 Task: In the  document Selfcare.epub, select heading and apply ' Italics' Use the "find feature" to find mentioned word and apply Strikethrough in: 'engaging'. Insert smartchip (Place) on bottom of the page New York Insert the mentioned footnote for 20th word with font style Arial and font size 8: The data was collected in 2022
Action: Mouse moved to (258, 359)
Screenshot: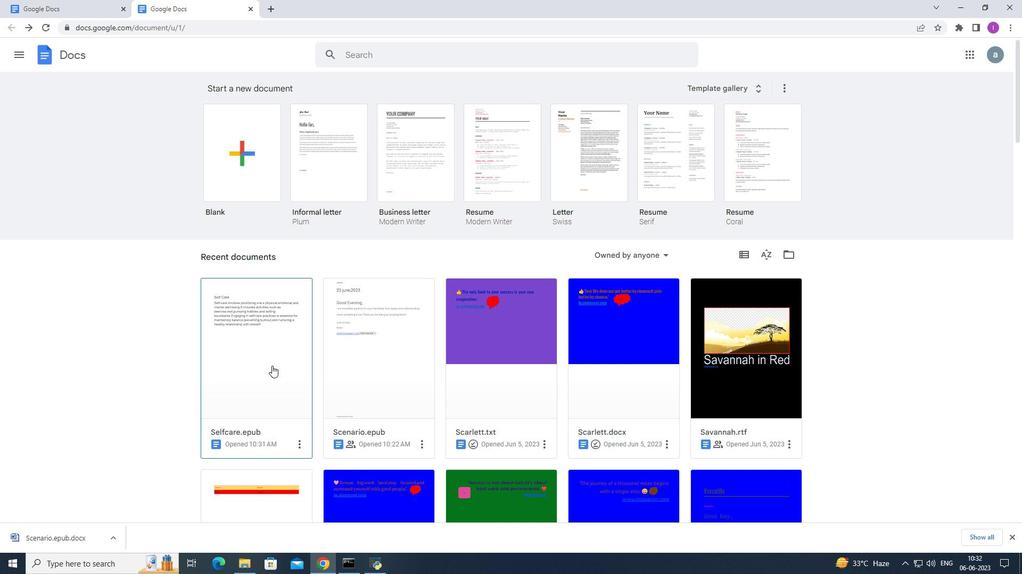 
Action: Mouse pressed left at (258, 359)
Screenshot: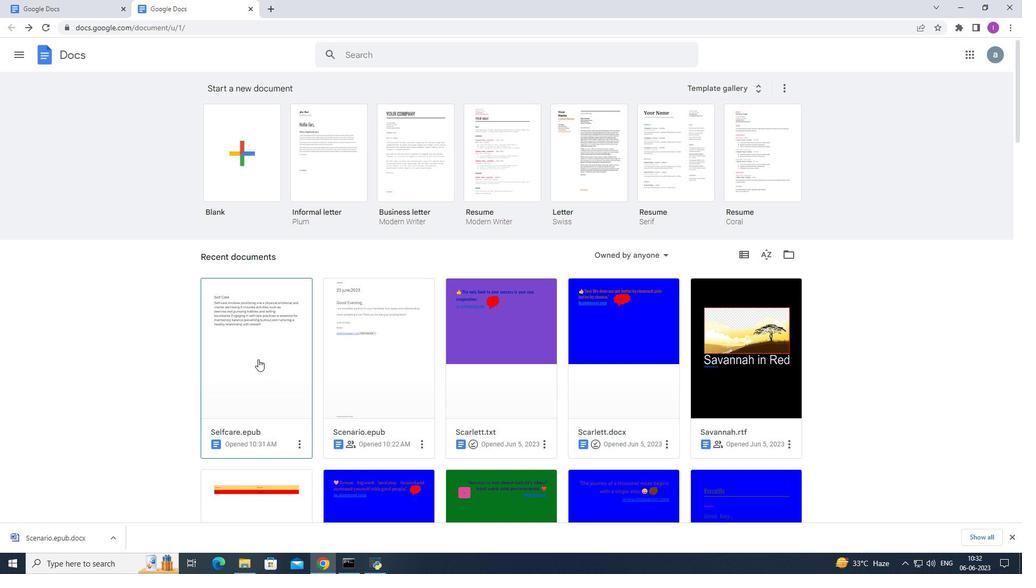 
Action: Mouse moved to (444, 200)
Screenshot: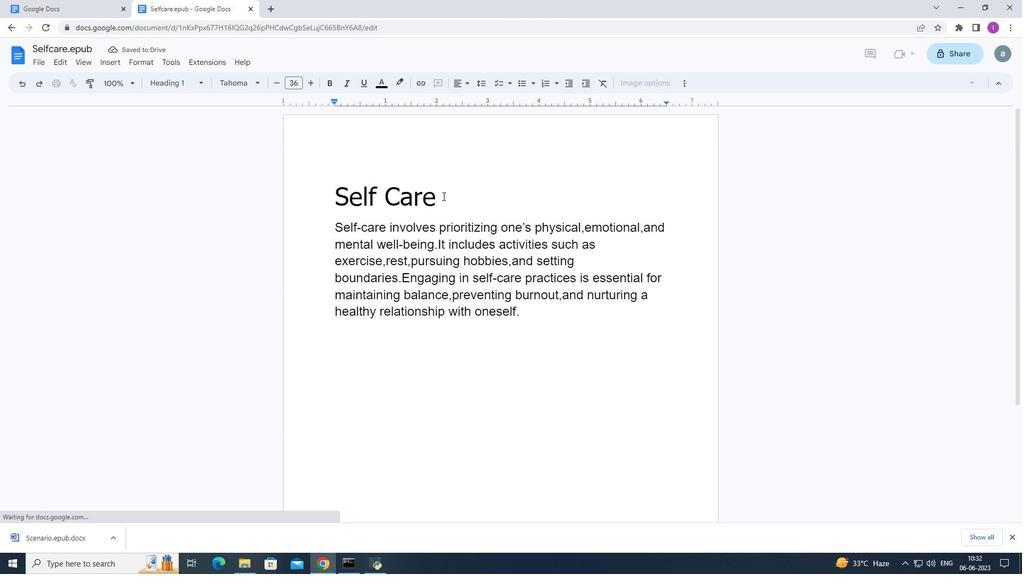 
Action: Mouse pressed left at (444, 200)
Screenshot: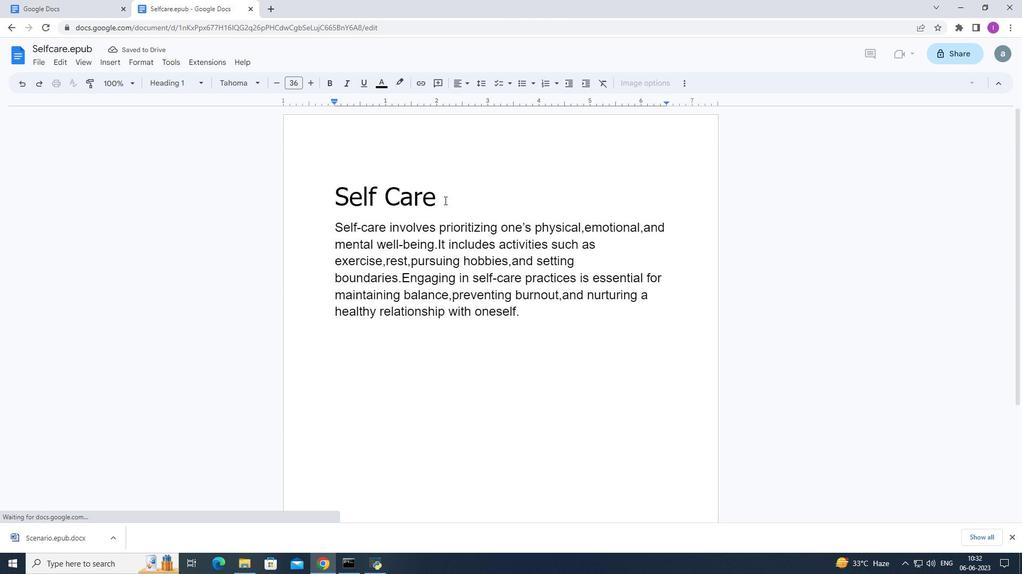 
Action: Mouse moved to (350, 87)
Screenshot: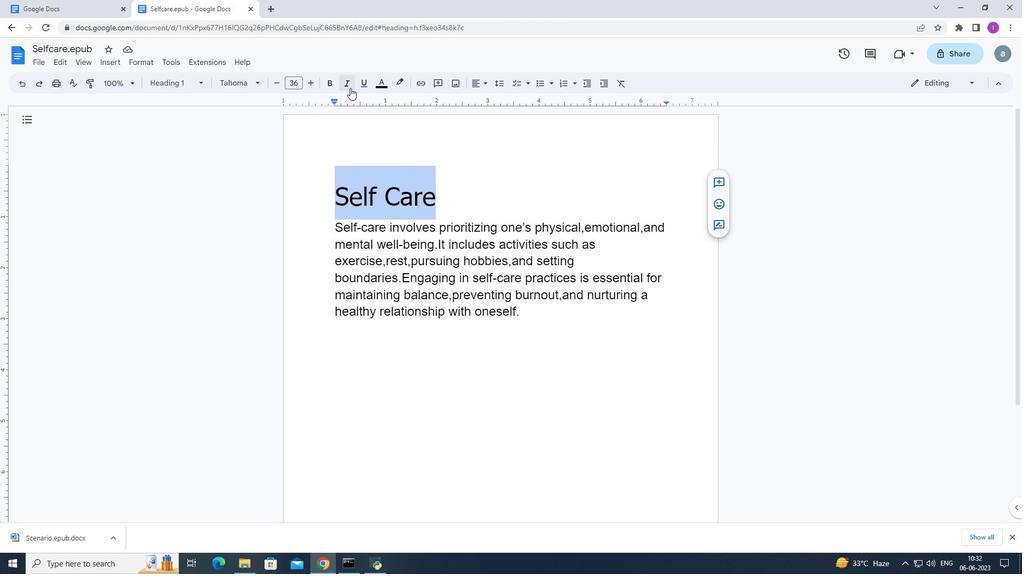 
Action: Mouse pressed left at (350, 87)
Screenshot: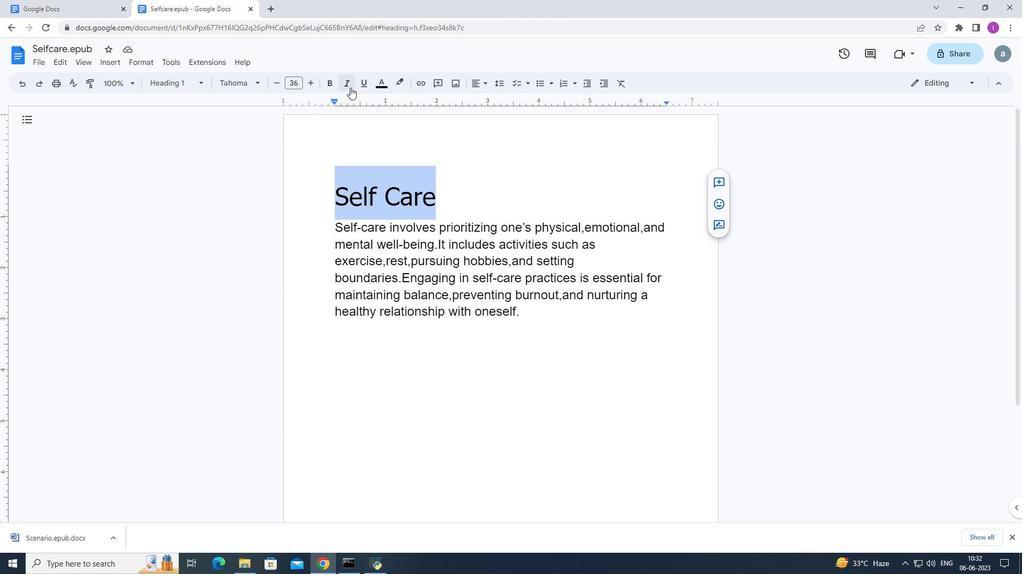 
Action: Mouse moved to (148, 61)
Screenshot: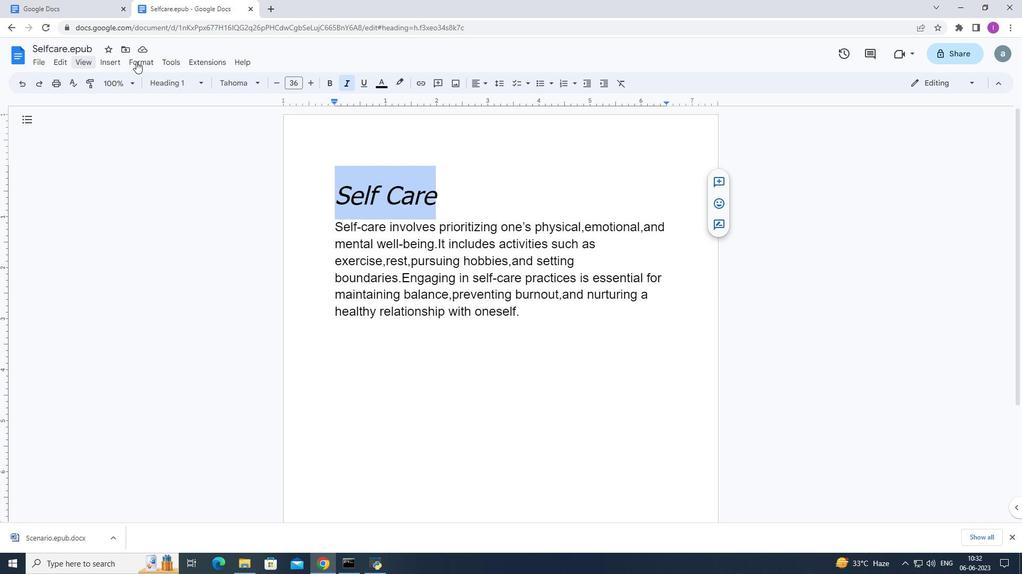 
Action: Mouse pressed left at (148, 61)
Screenshot: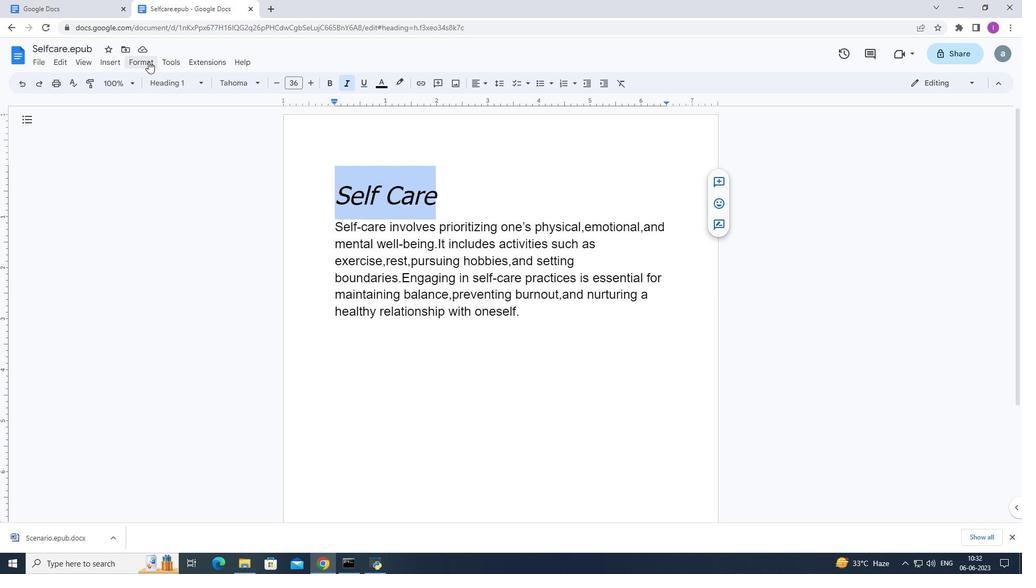 
Action: Mouse moved to (417, 278)
Screenshot: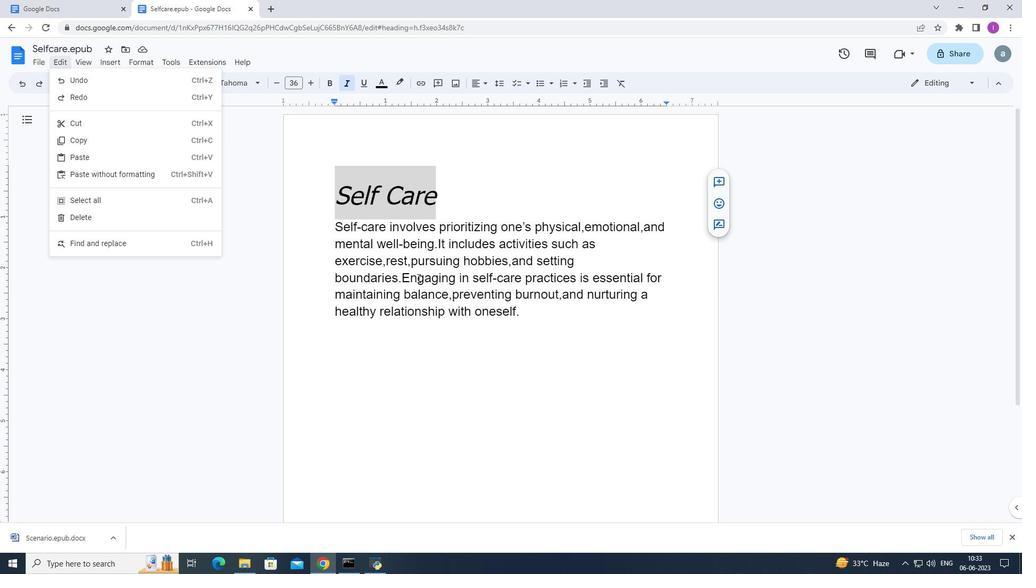 
Action: Mouse scrolled (417, 279) with delta (0, 0)
Screenshot: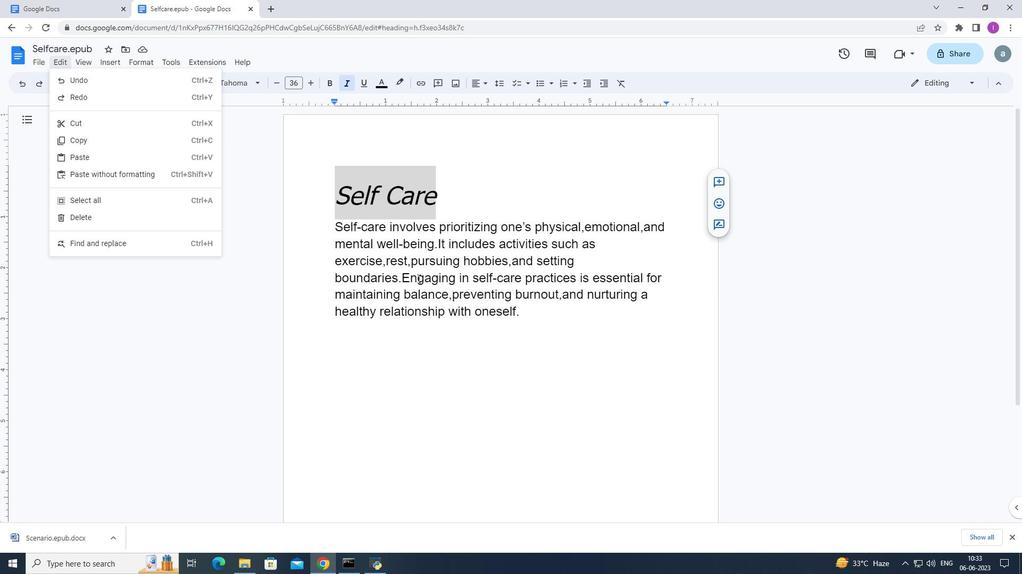 
Action: Mouse moved to (201, 279)
Screenshot: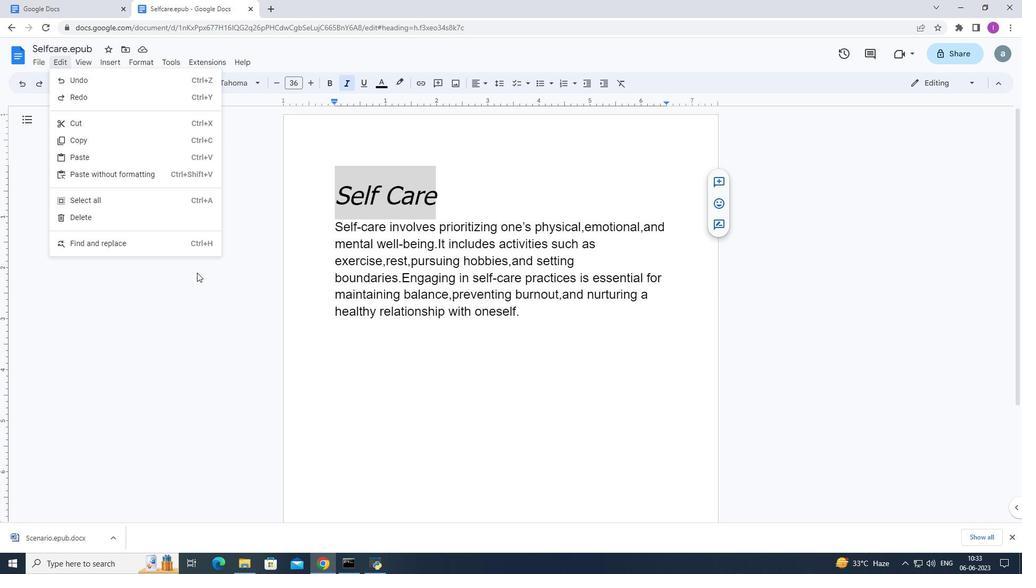 
Action: Mouse pressed left at (201, 279)
Screenshot: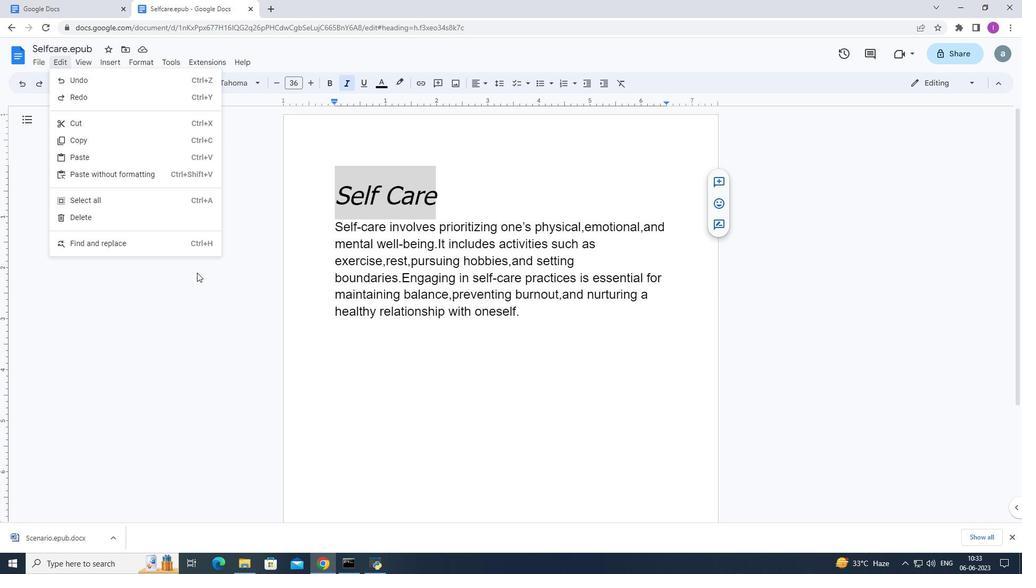 
Action: Mouse moved to (457, 278)
Screenshot: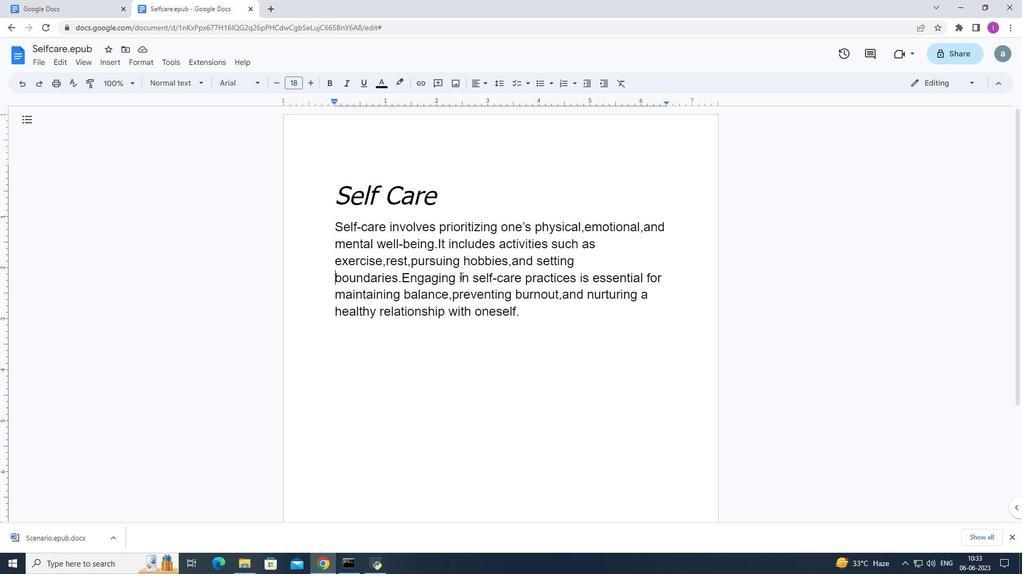 
Action: Mouse pressed left at (457, 278)
Screenshot: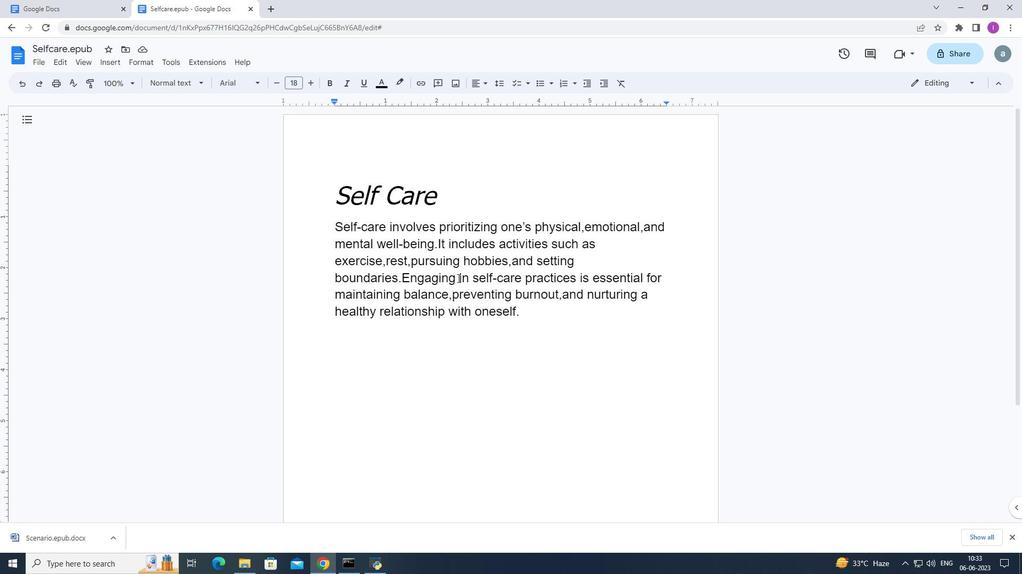 
Action: Mouse moved to (296, 295)
Screenshot: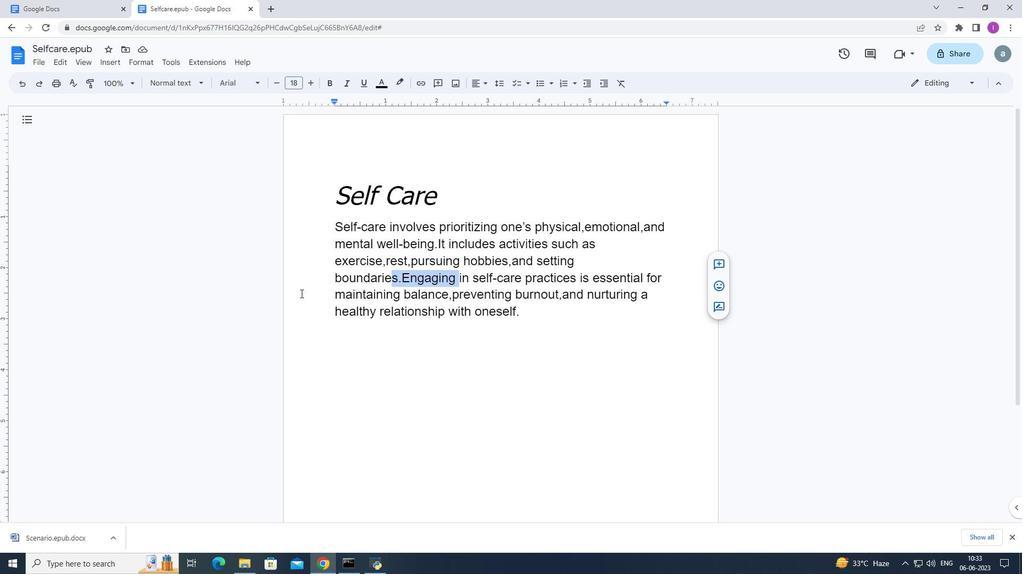 
Action: Mouse pressed left at (296, 295)
Screenshot: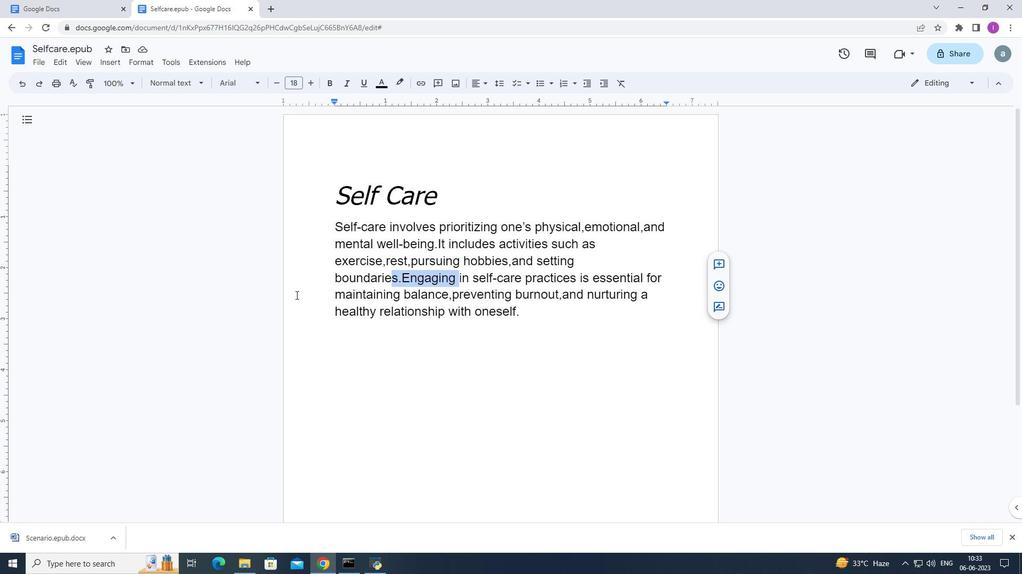 
Action: Mouse moved to (457, 281)
Screenshot: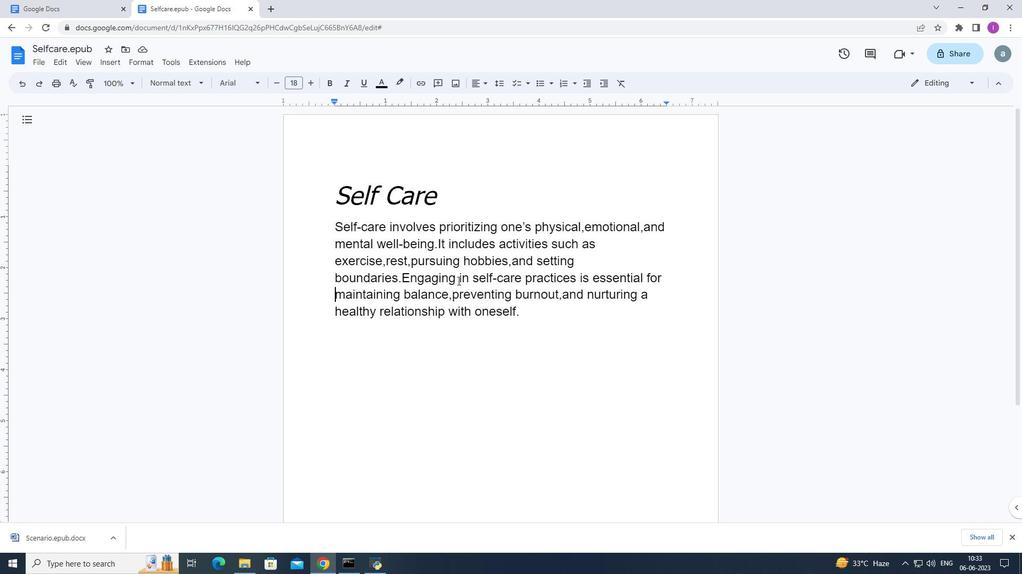 
Action: Mouse pressed left at (457, 281)
Screenshot: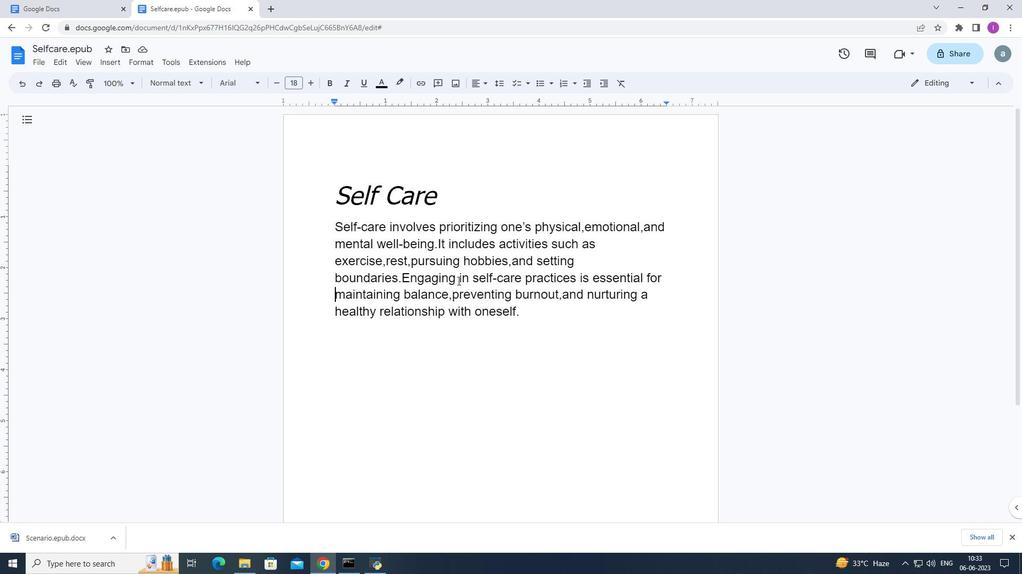 
Action: Mouse moved to (94, 62)
Screenshot: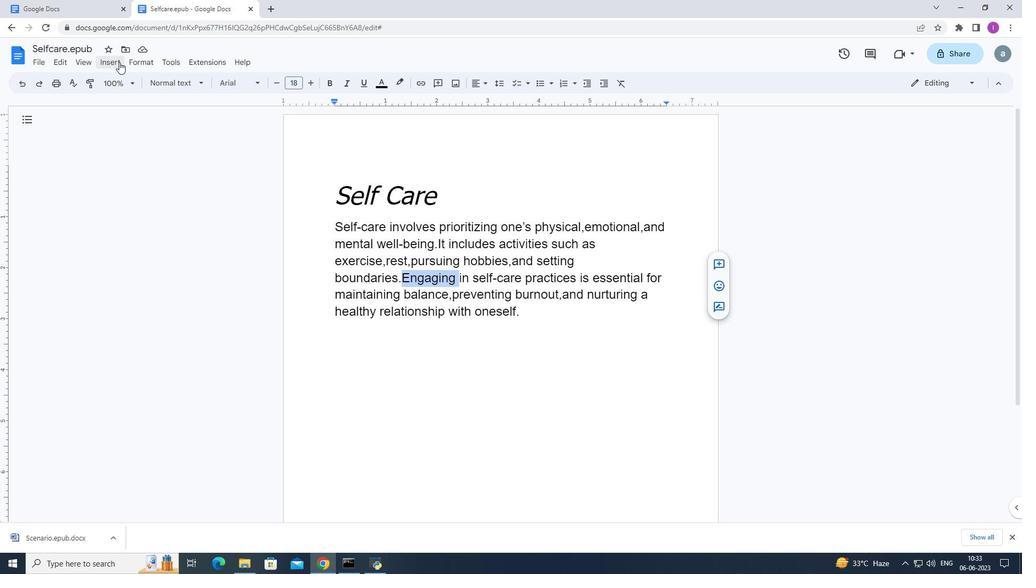 
Action: Mouse pressed left at (94, 62)
Screenshot: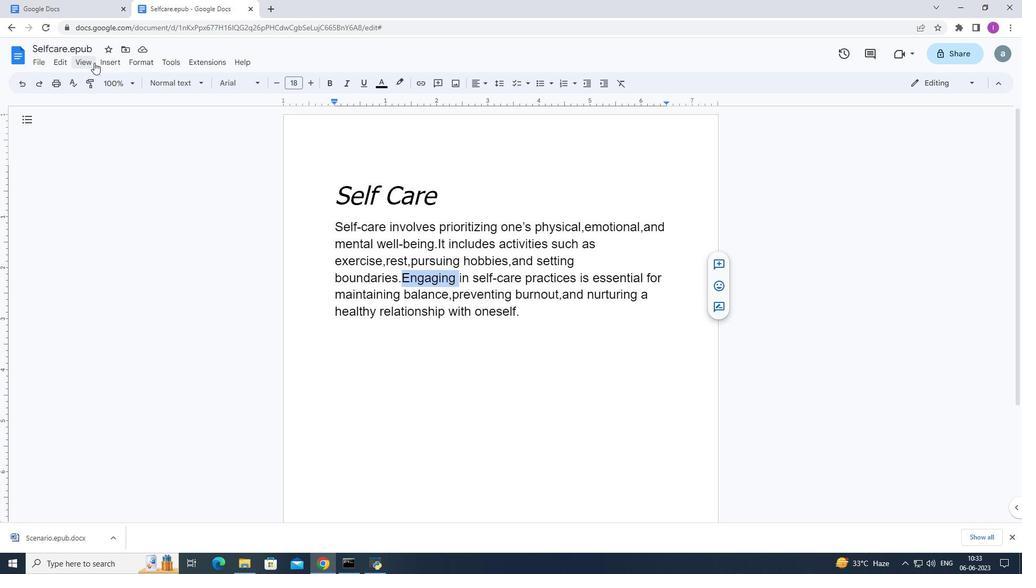 
Action: Mouse moved to (75, 239)
Screenshot: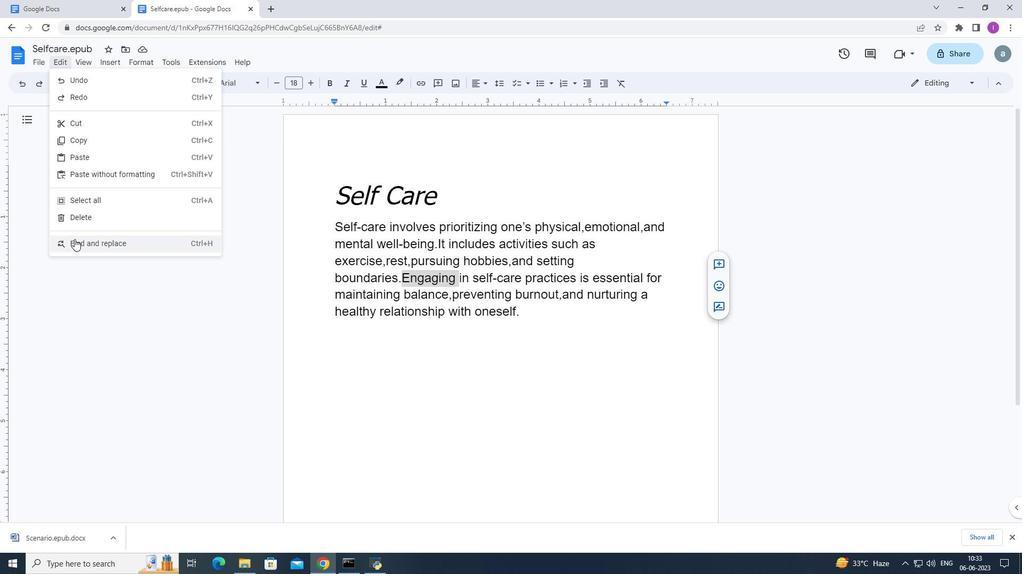 
Action: Mouse pressed left at (75, 239)
Screenshot: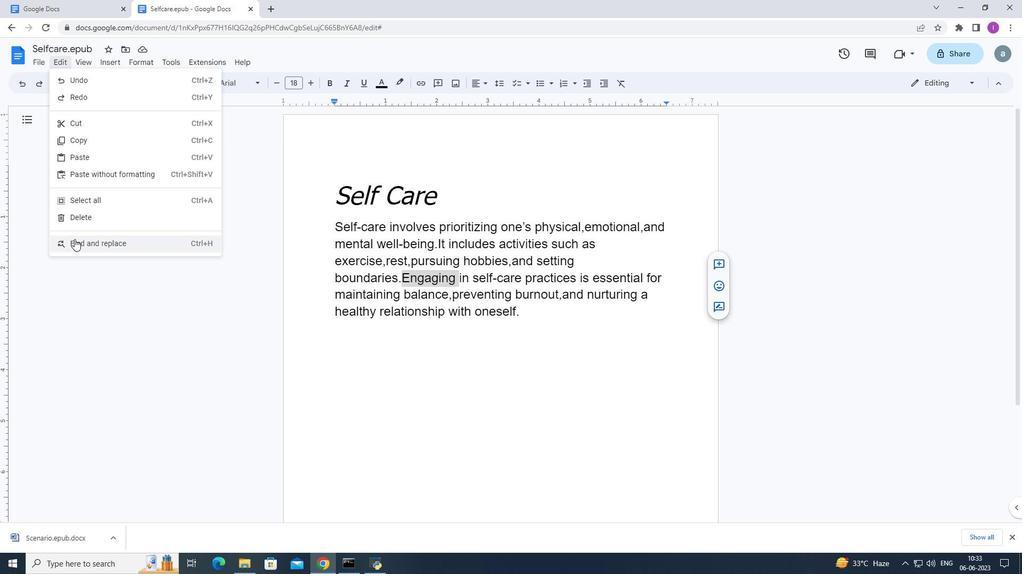 
Action: Mouse moved to (615, 349)
Screenshot: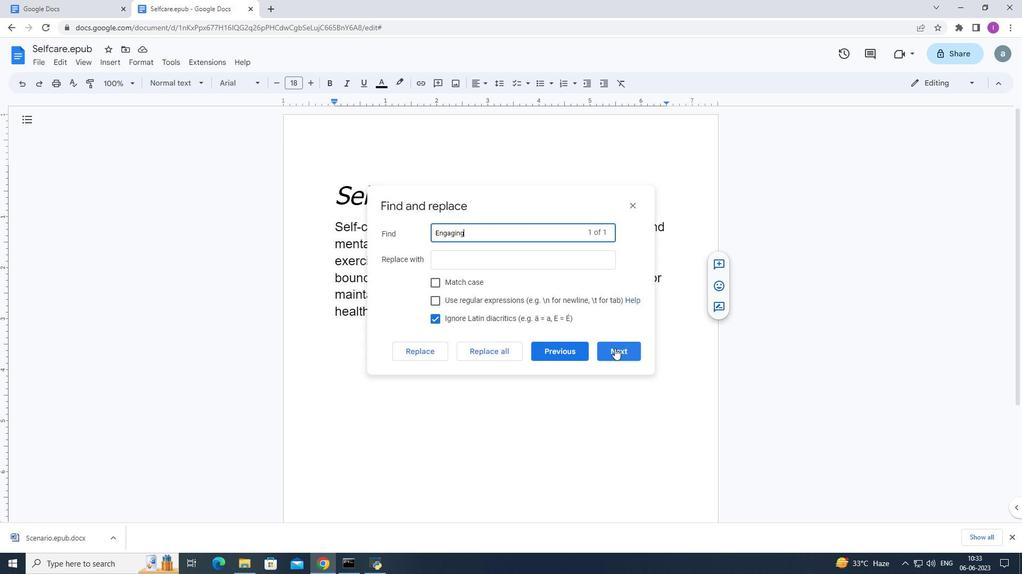 
Action: Mouse pressed left at (615, 349)
Screenshot: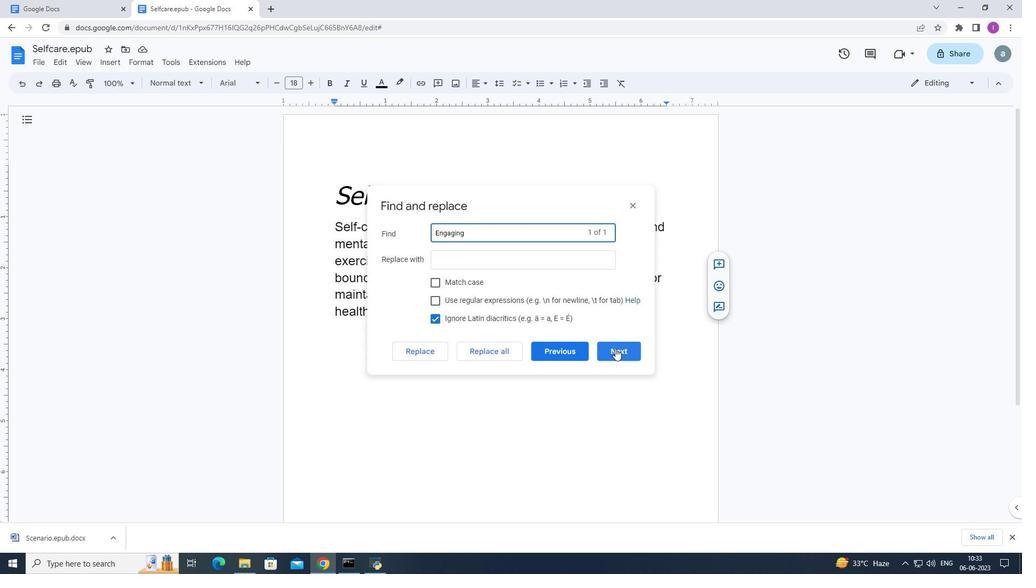 
Action: Mouse moved to (615, 348)
Screenshot: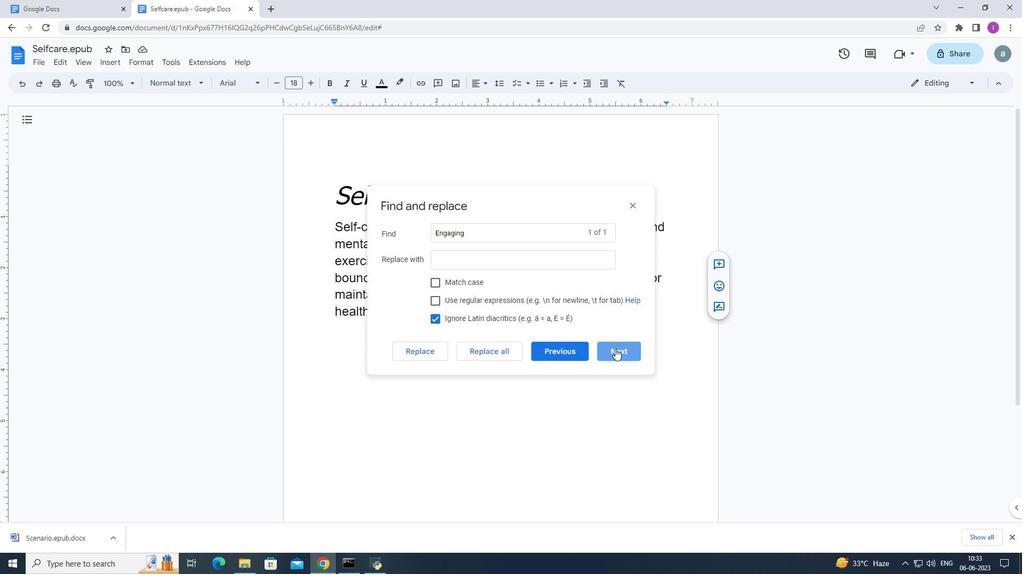 
Action: Mouse pressed left at (615, 348)
Screenshot: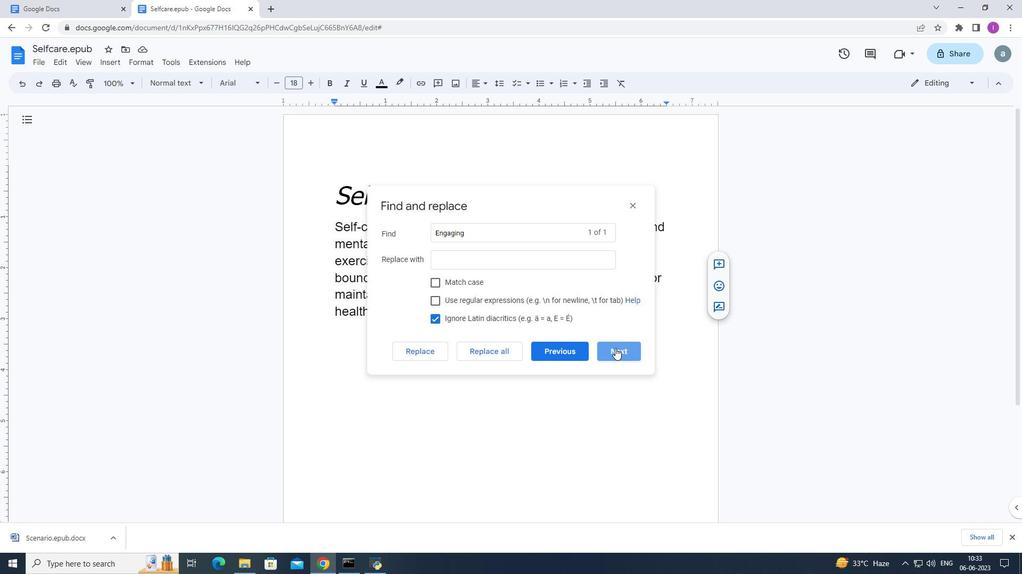 
Action: Mouse moved to (629, 208)
Screenshot: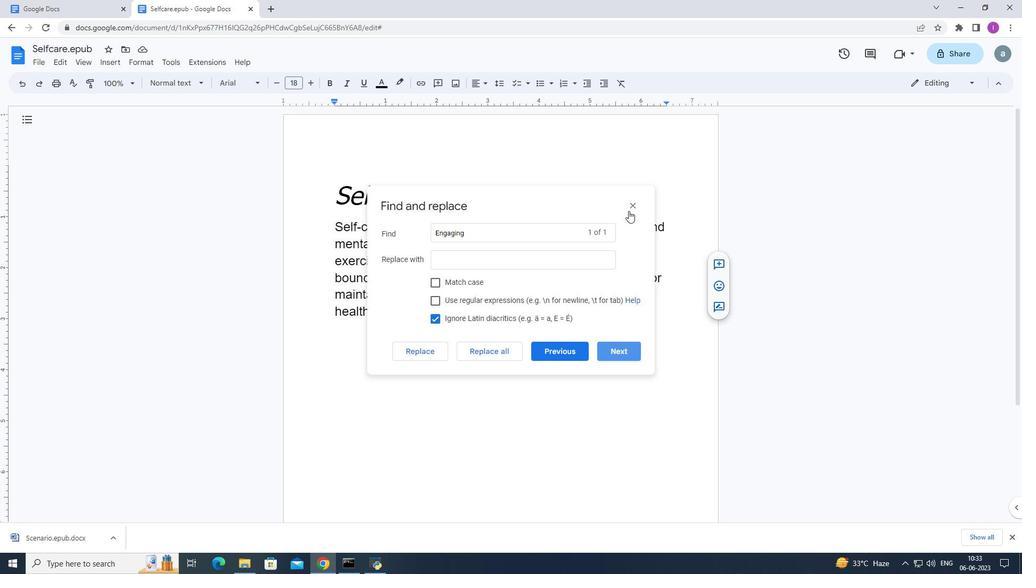 
Action: Mouse pressed left at (629, 208)
Screenshot: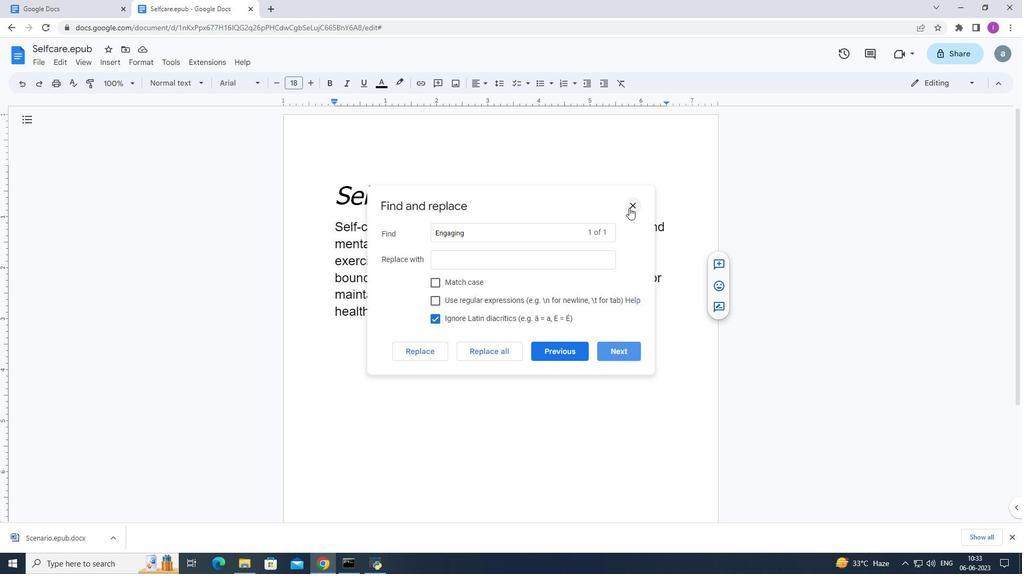 
Action: Mouse moved to (176, 58)
Screenshot: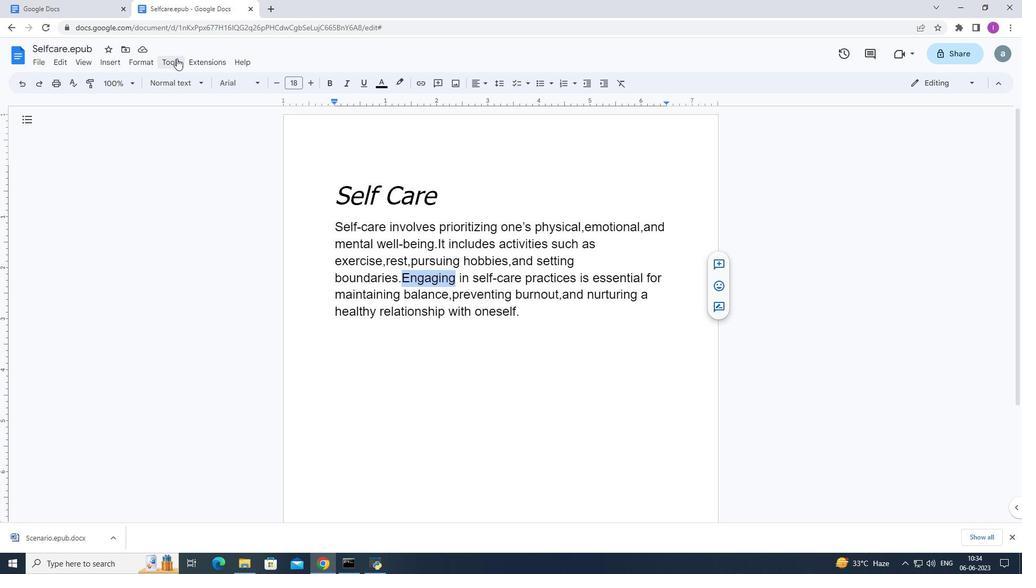 
Action: Mouse pressed left at (176, 58)
Screenshot: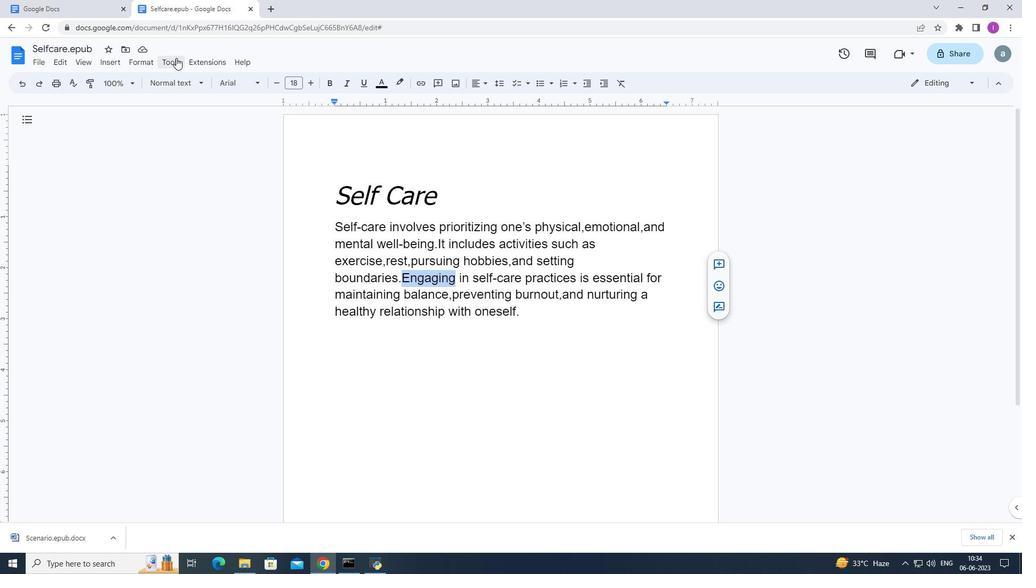 
Action: Mouse moved to (344, 136)
Screenshot: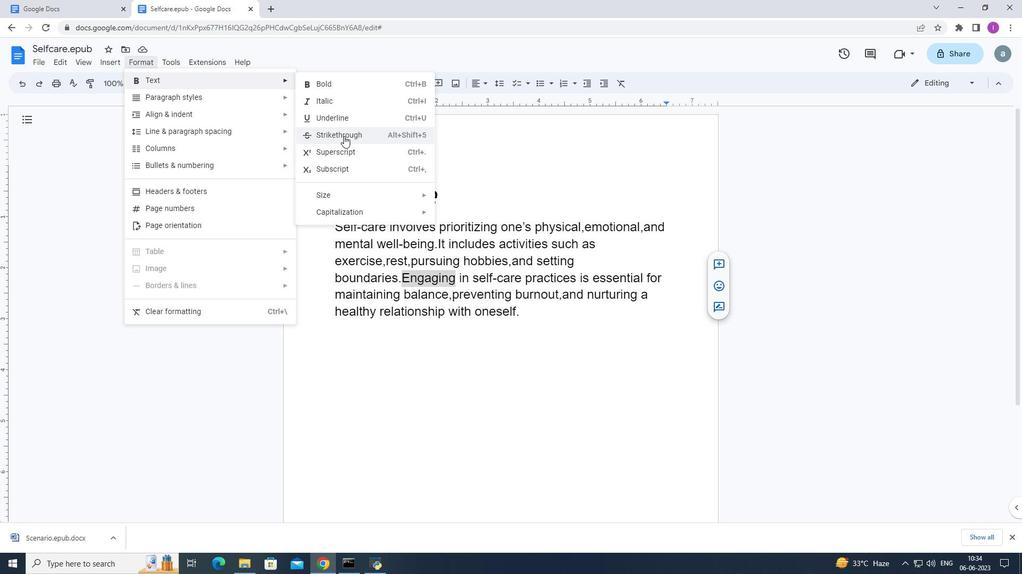 
Action: Mouse pressed left at (344, 136)
Screenshot: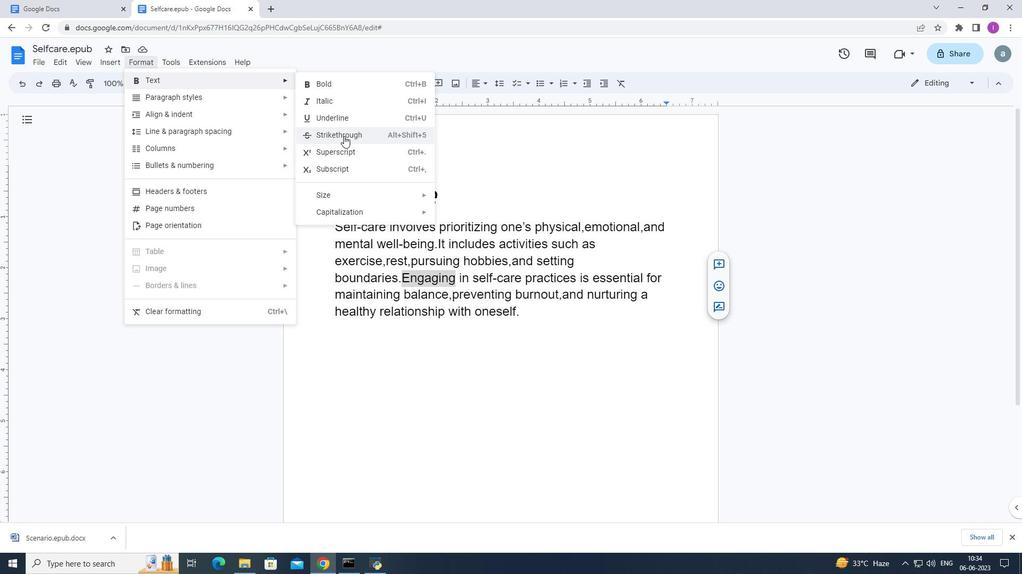 
Action: Mouse moved to (121, 59)
Screenshot: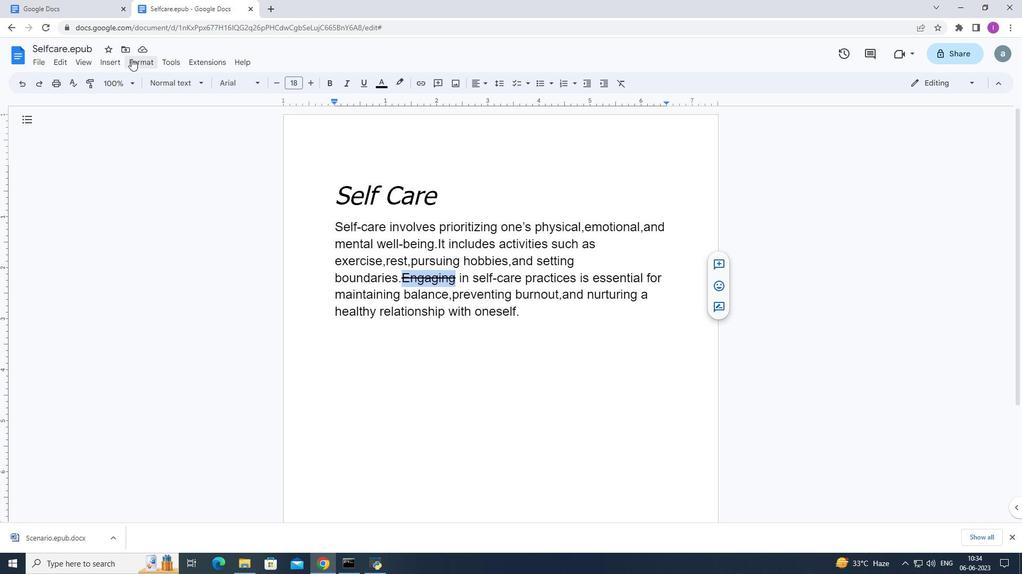 
Action: Mouse pressed left at (121, 59)
Screenshot: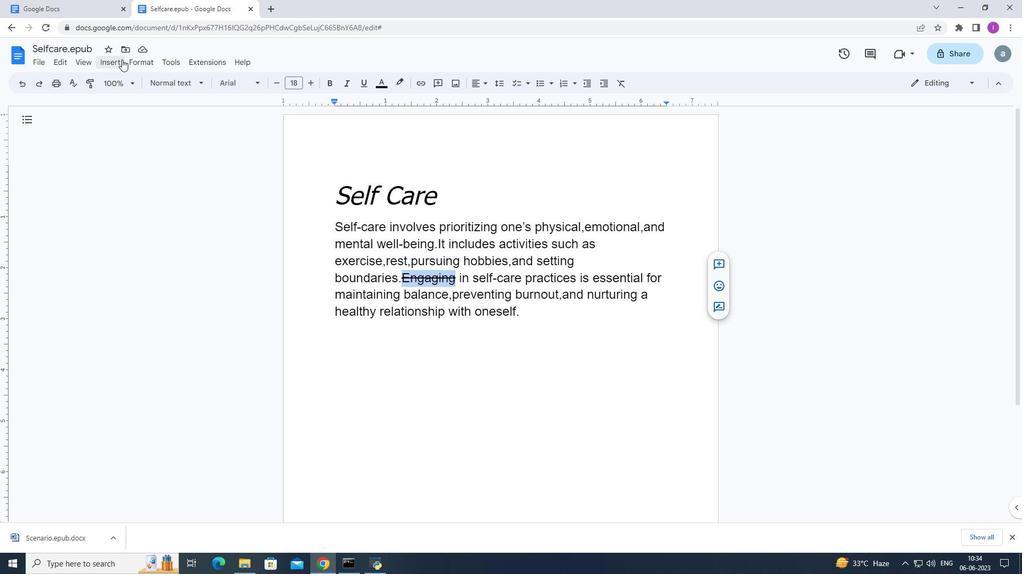 
Action: Mouse moved to (544, 317)
Screenshot: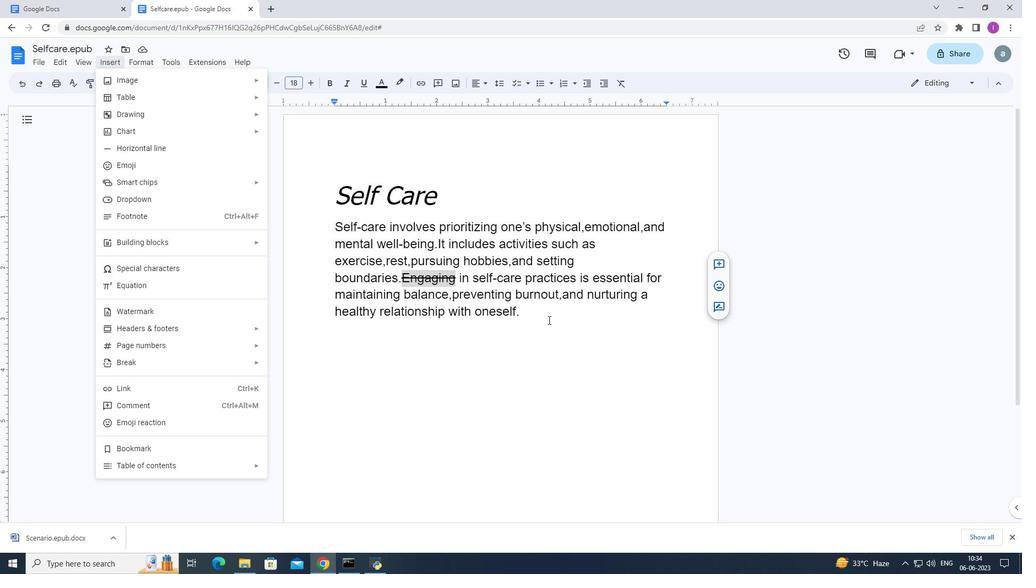 
Action: Mouse pressed left at (544, 317)
Screenshot: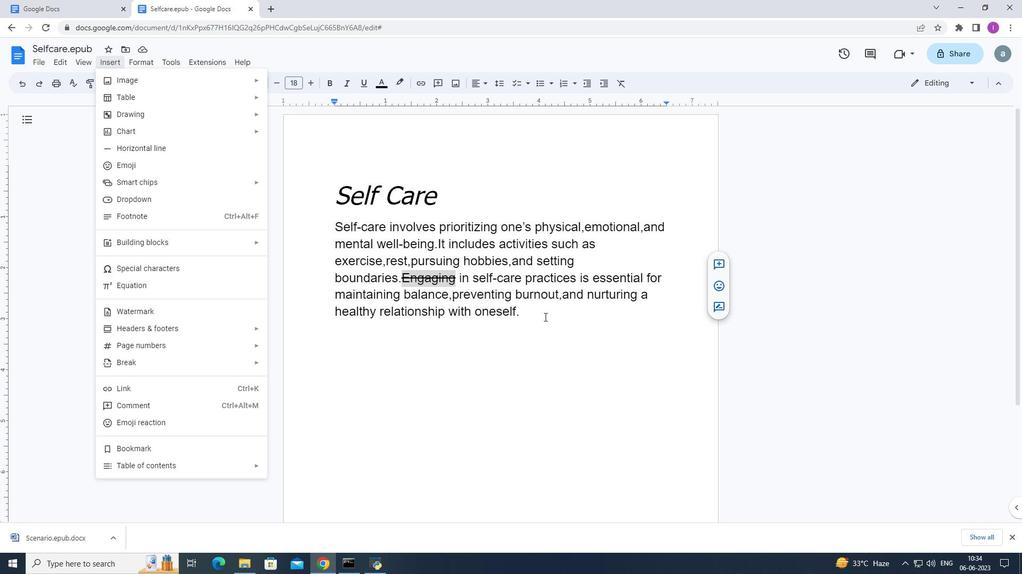 
Action: Mouse moved to (433, 370)
Screenshot: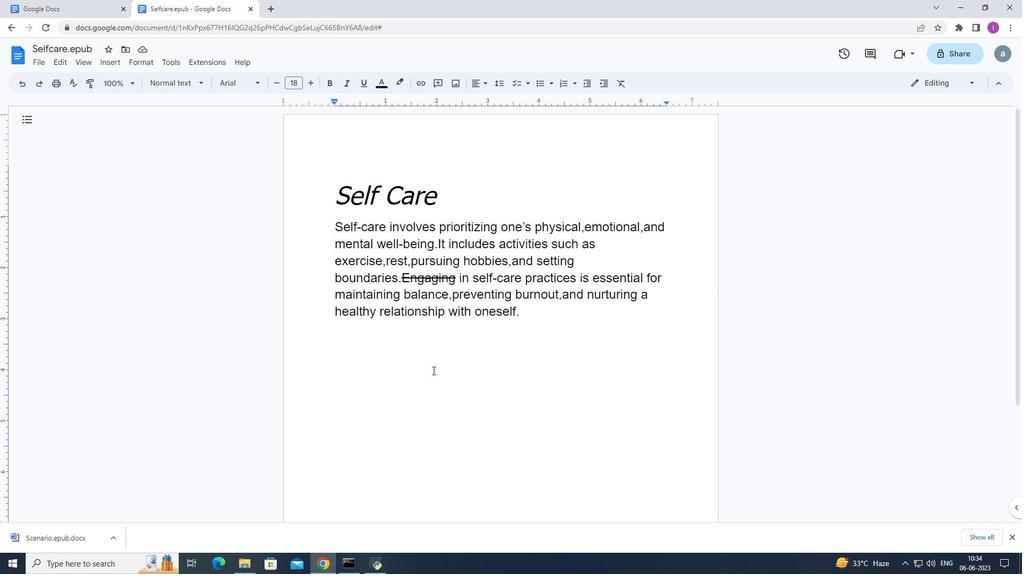 
Action: Key pressed <Key.enter>
Screenshot: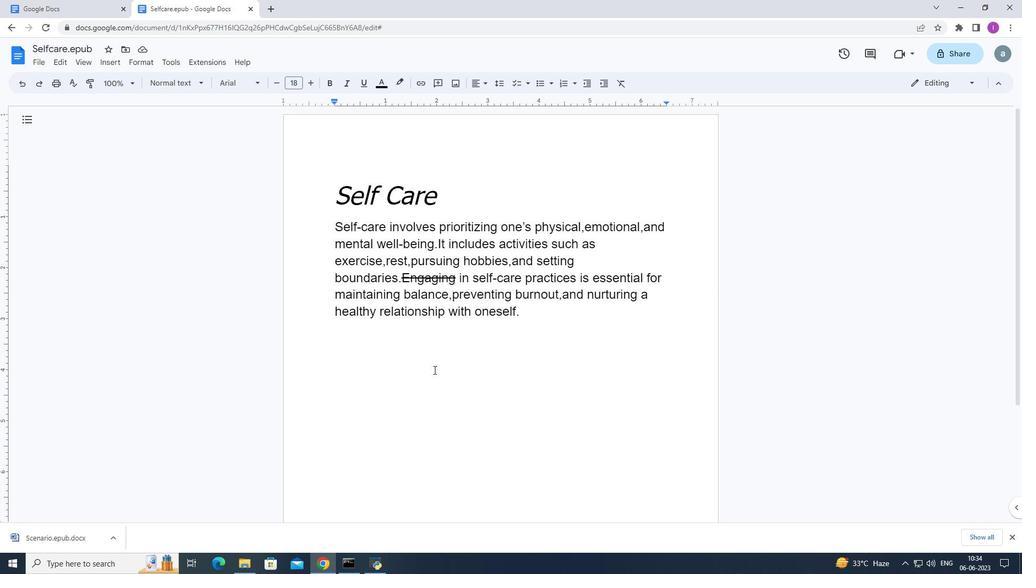 
Action: Mouse moved to (105, 60)
Screenshot: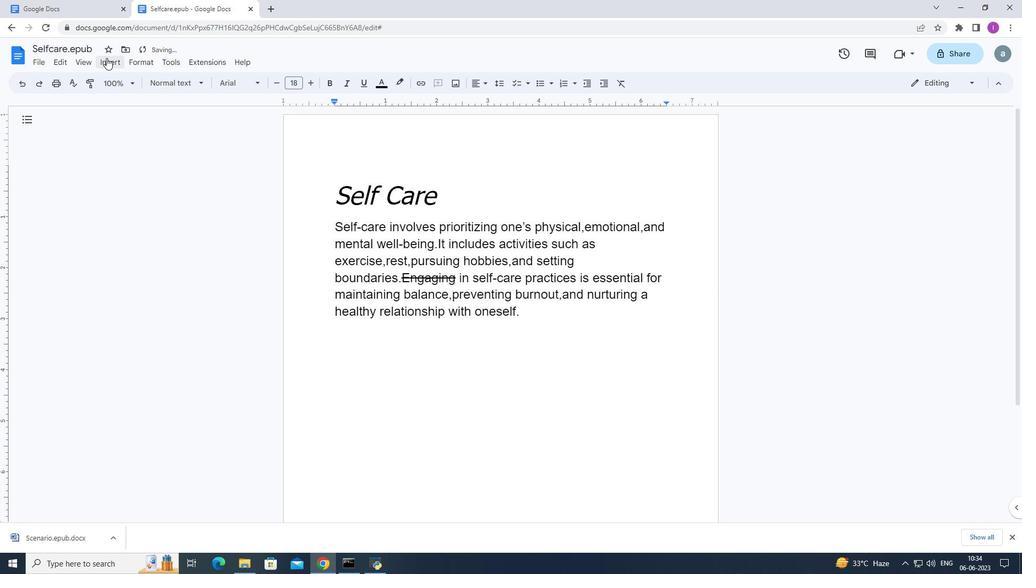 
Action: Mouse pressed left at (105, 60)
Screenshot: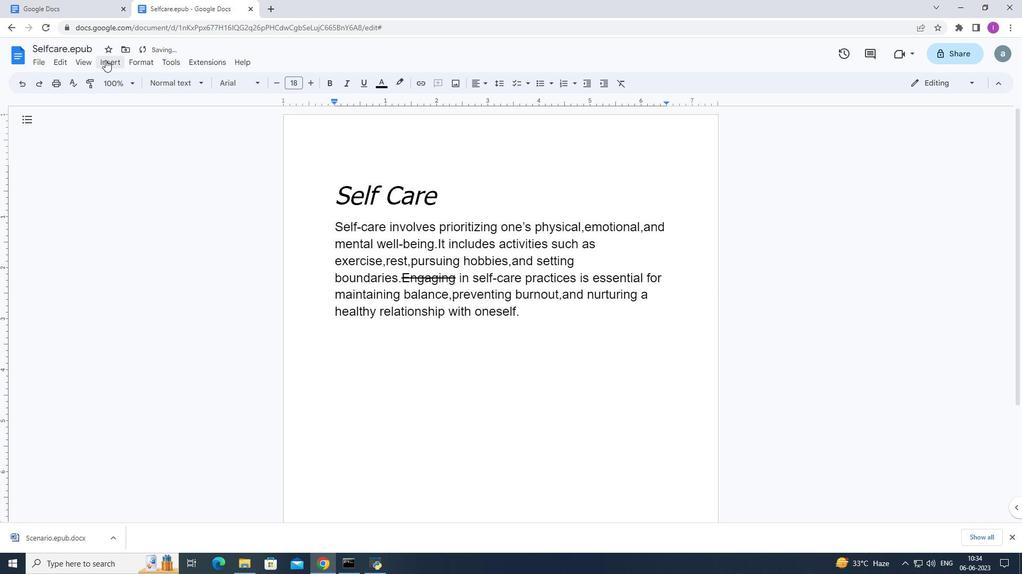 
Action: Mouse moved to (154, 182)
Screenshot: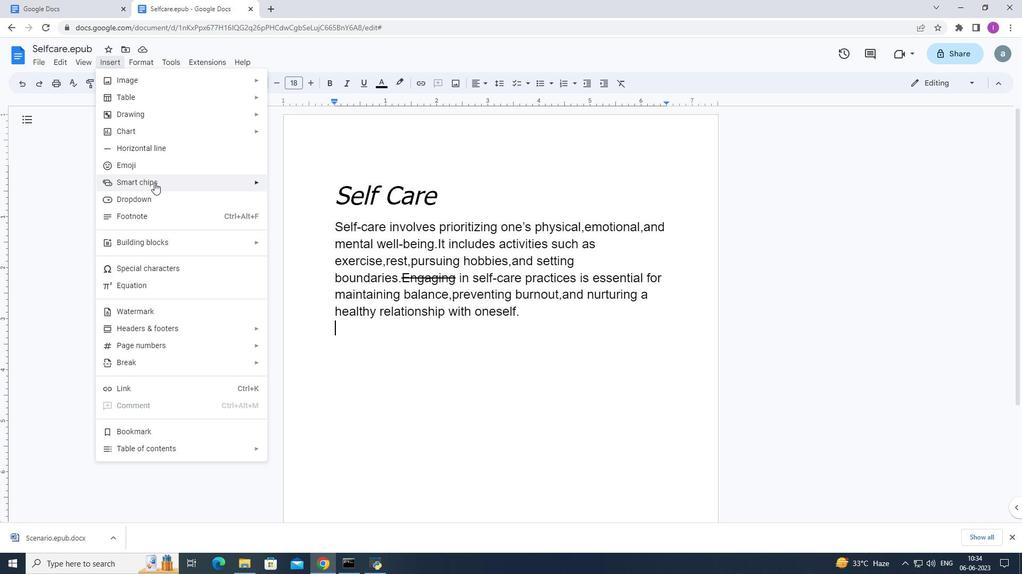 
Action: Mouse pressed left at (154, 182)
Screenshot: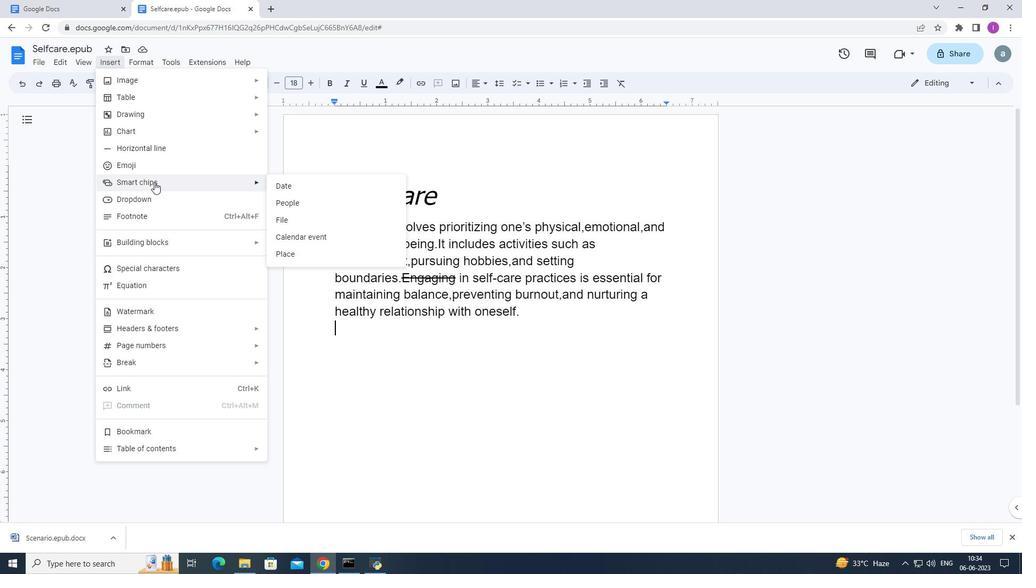 
Action: Mouse moved to (285, 254)
Screenshot: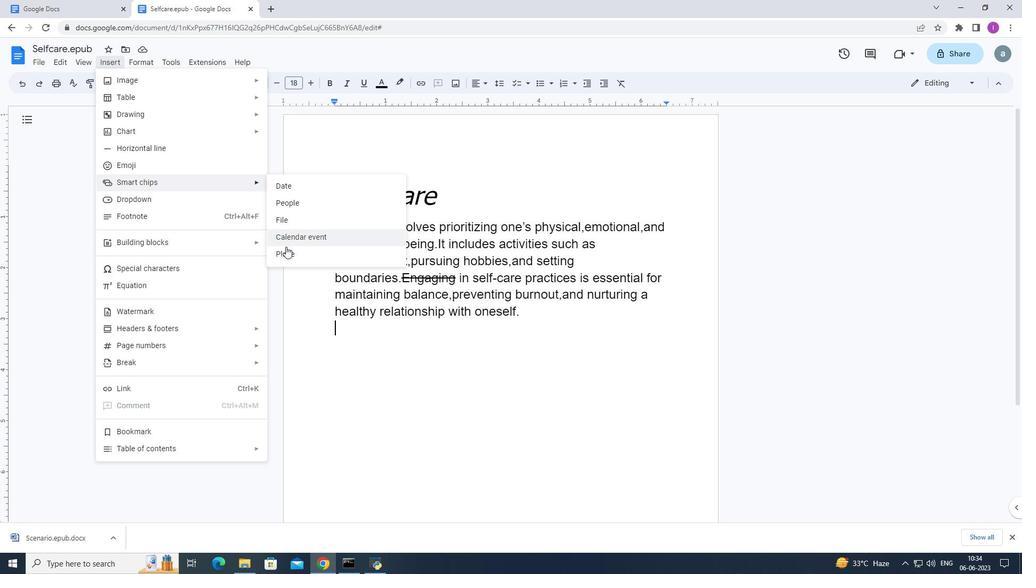 
Action: Mouse pressed left at (285, 254)
Screenshot: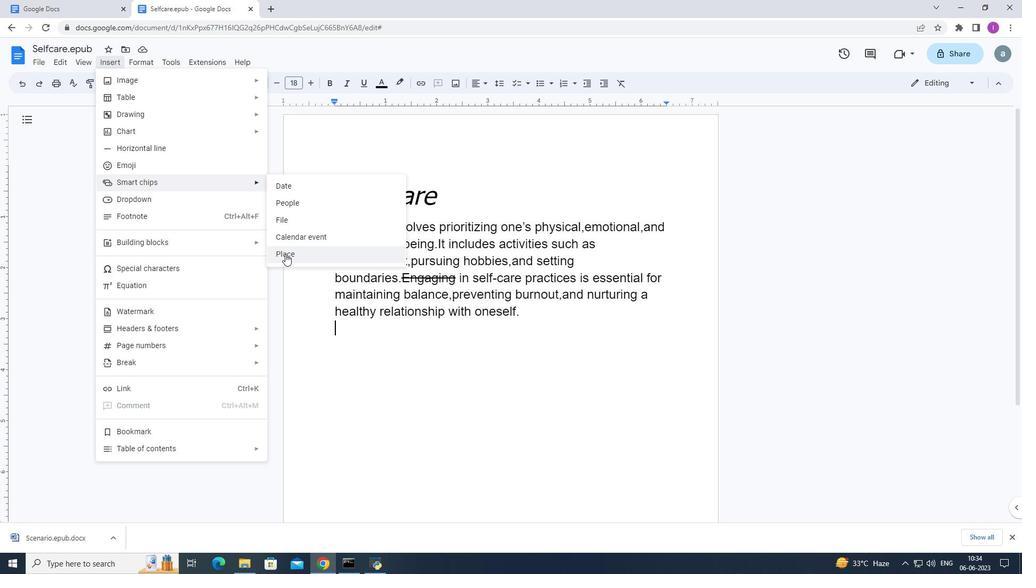 
Action: Mouse moved to (340, 355)
Screenshot: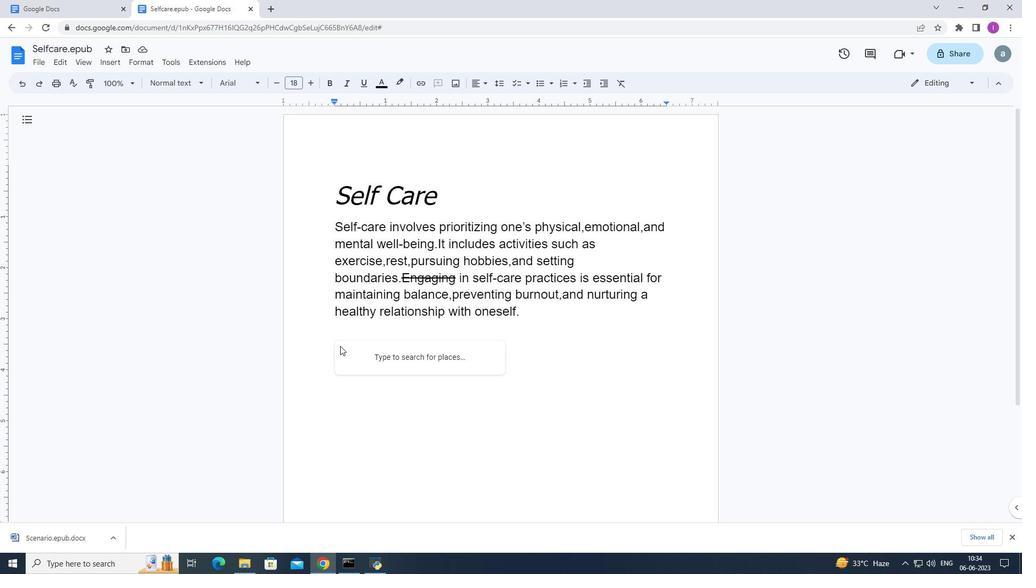 
Action: Key pressed new
Screenshot: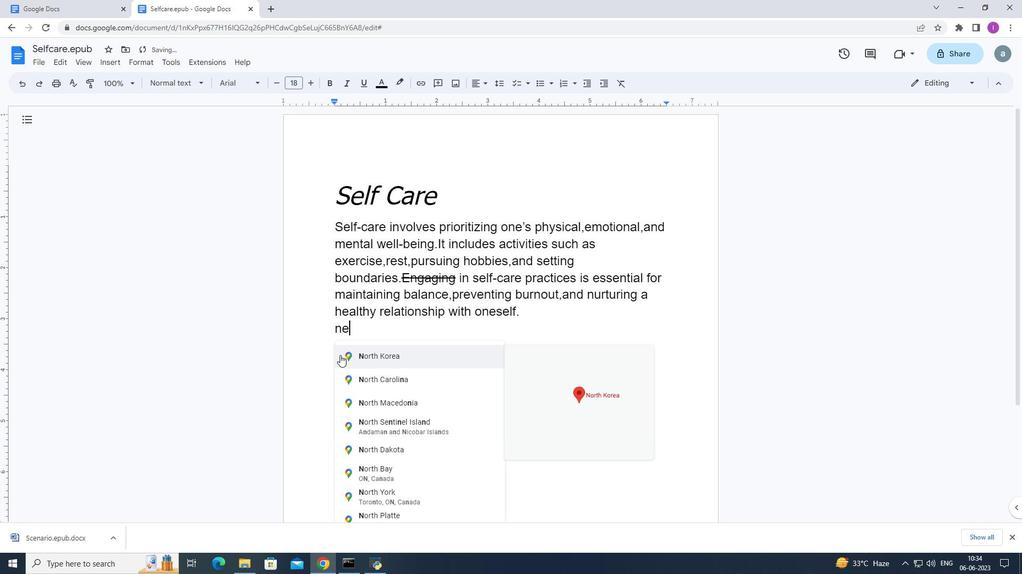 
Action: Mouse moved to (364, 355)
Screenshot: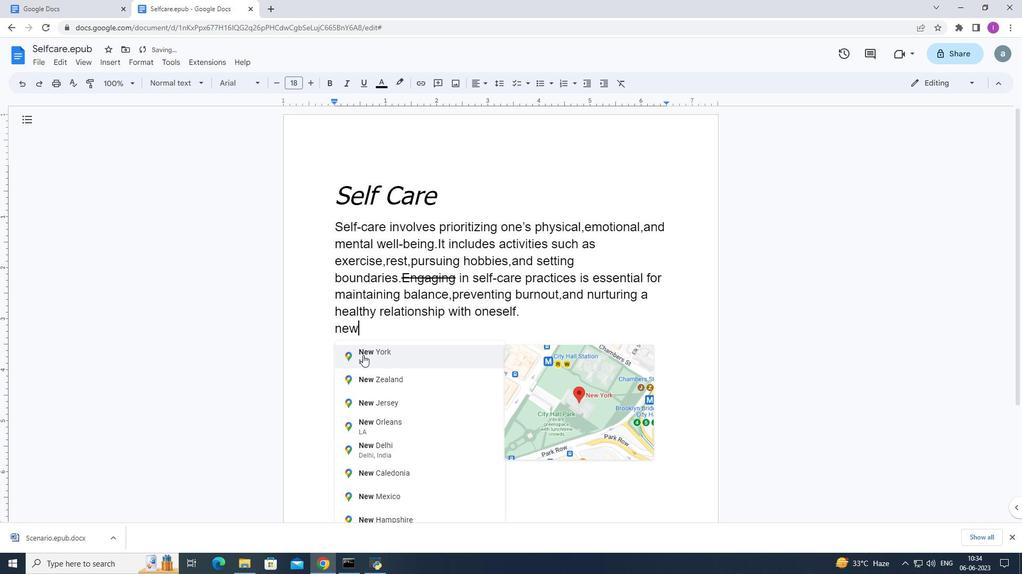 
Action: Mouse pressed left at (364, 355)
Screenshot: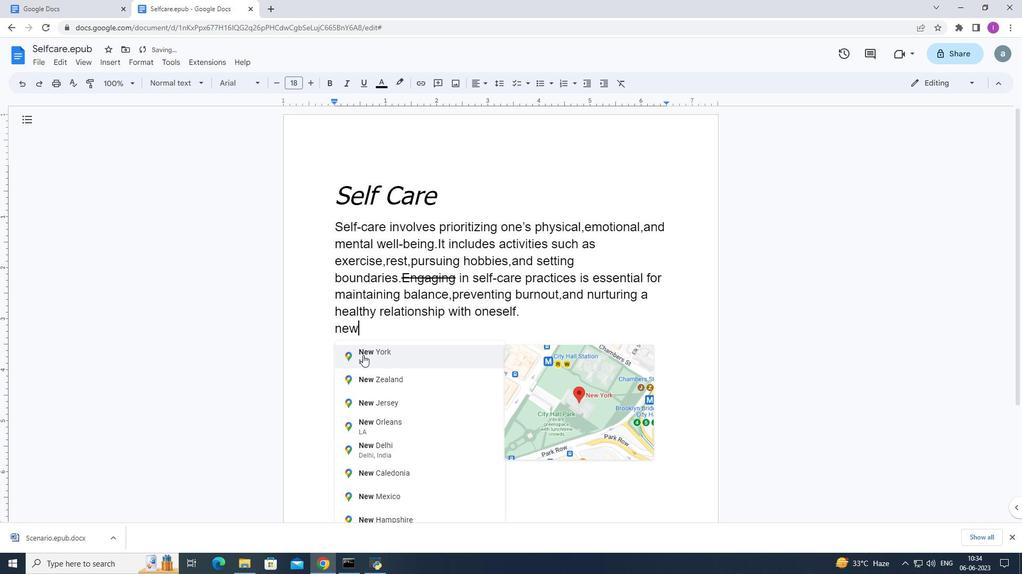 
Action: Mouse moved to (119, 65)
Screenshot: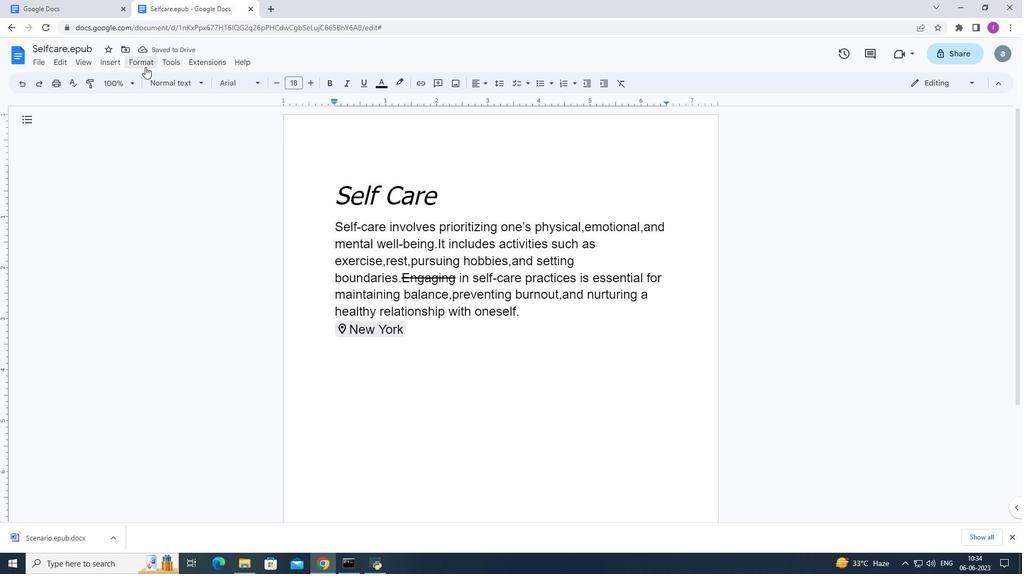 
Action: Mouse pressed left at (119, 65)
Screenshot: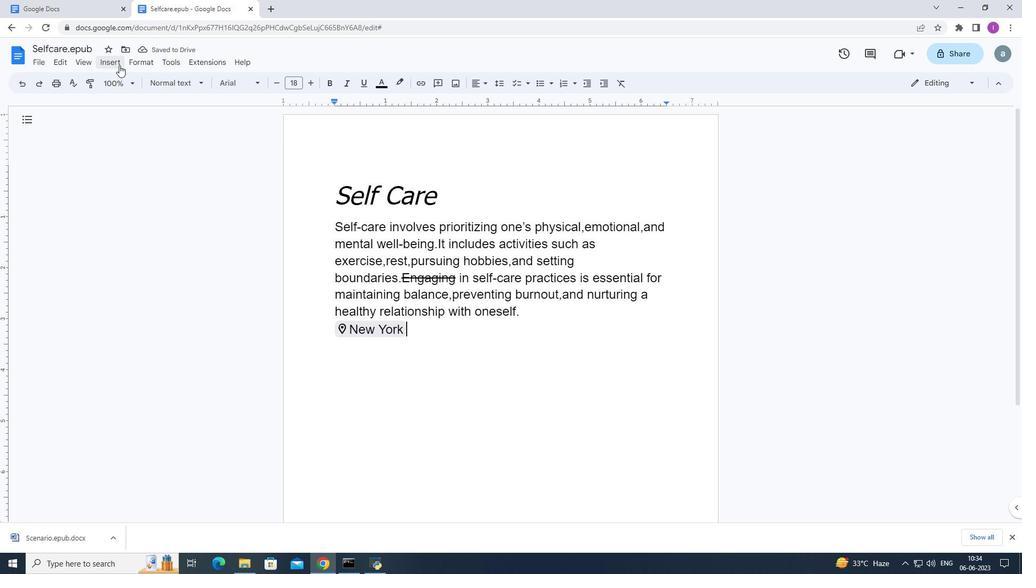
Action: Mouse moved to (137, 217)
Screenshot: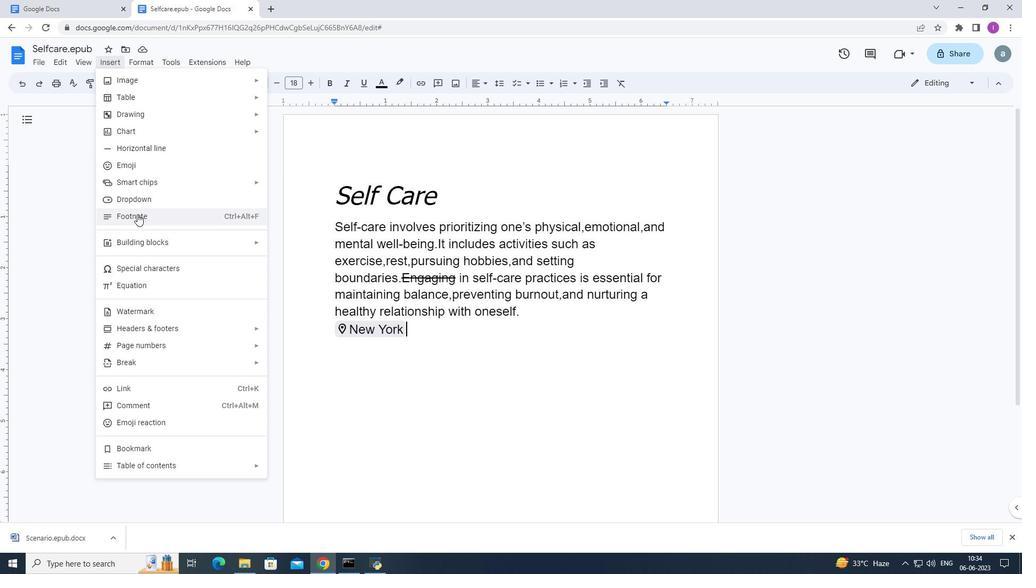 
Action: Mouse pressed left at (137, 217)
Screenshot: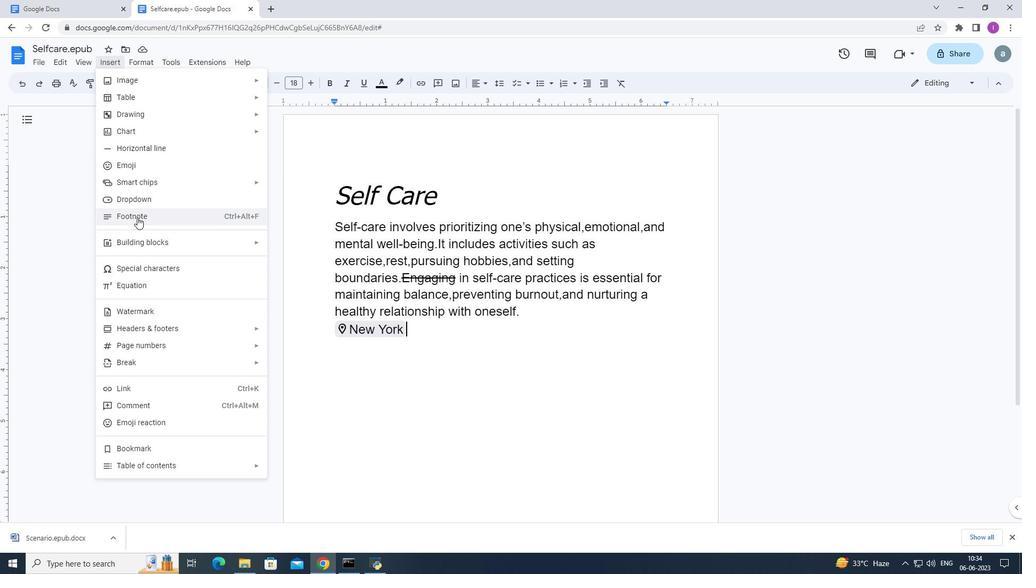
Action: Mouse moved to (685, 524)
Screenshot: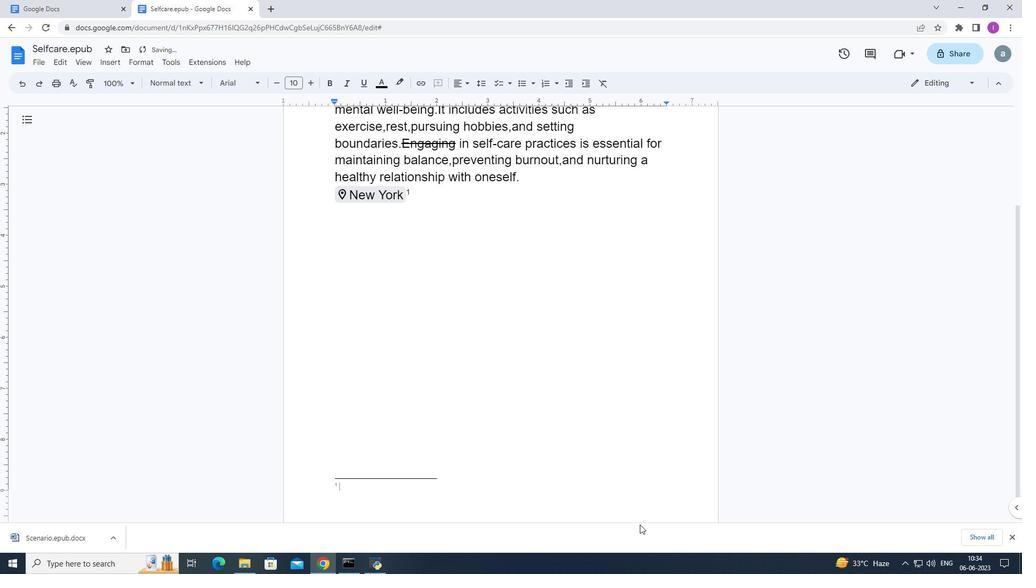 
Action: Key pressed 20<Key.space>th<Key.space><Key.shift>The<Key.space>data<Key.space>was<Key.space>collected<Key.space>in2022
Screenshot: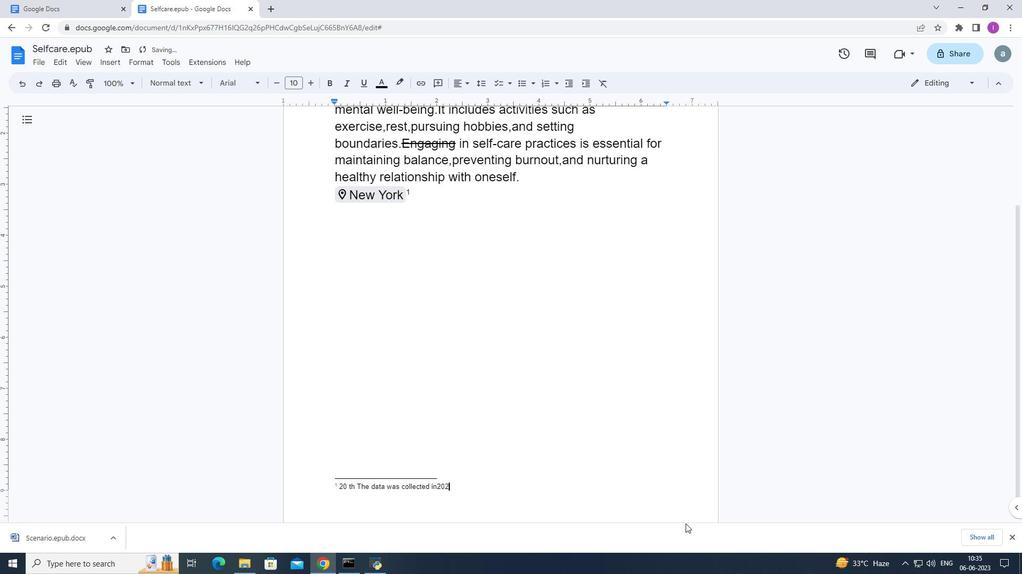 
Action: Mouse moved to (453, 487)
Screenshot: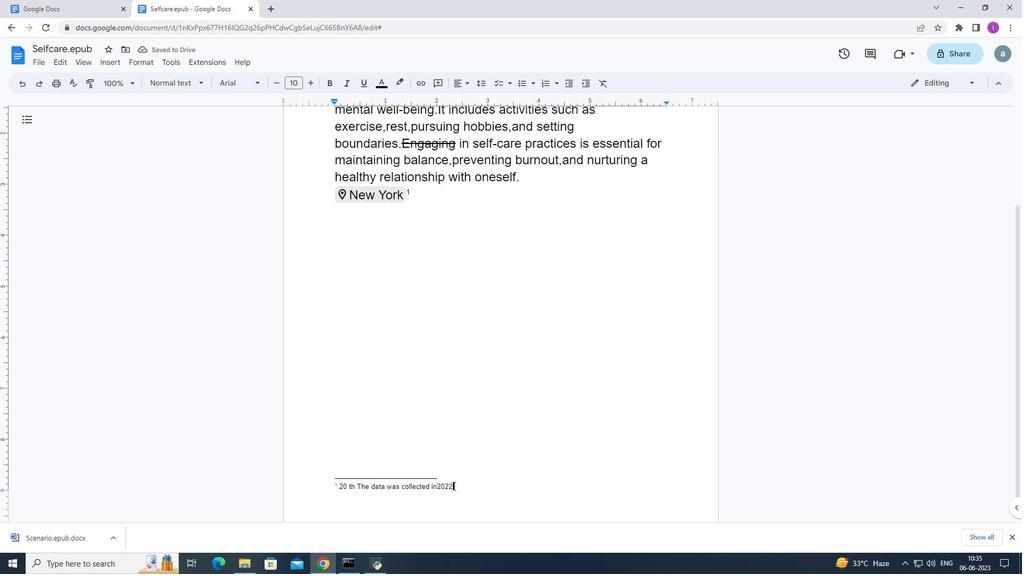 
Action: Mouse pressed left at (453, 487)
Screenshot: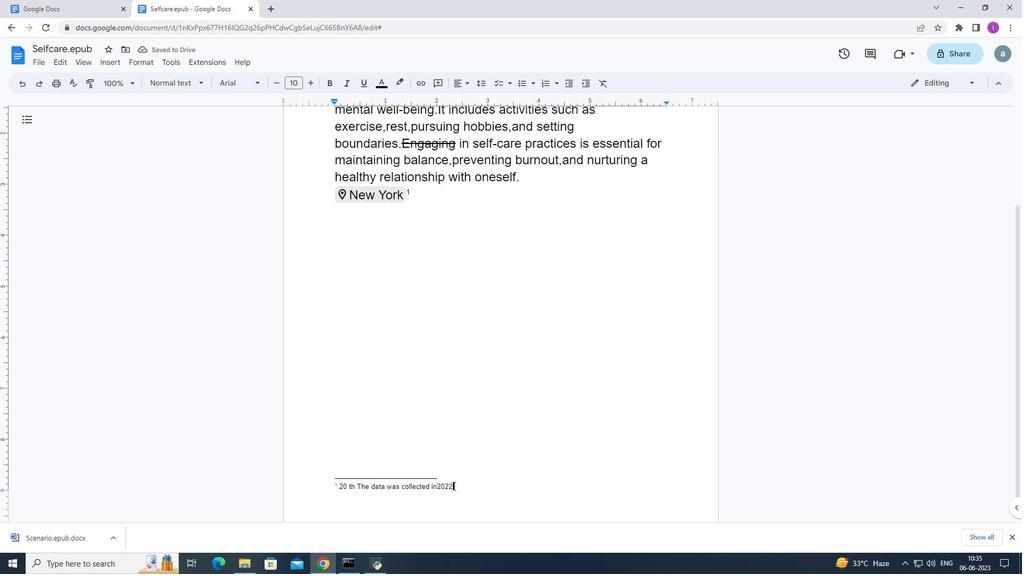 
Action: Mouse moved to (255, 80)
Screenshot: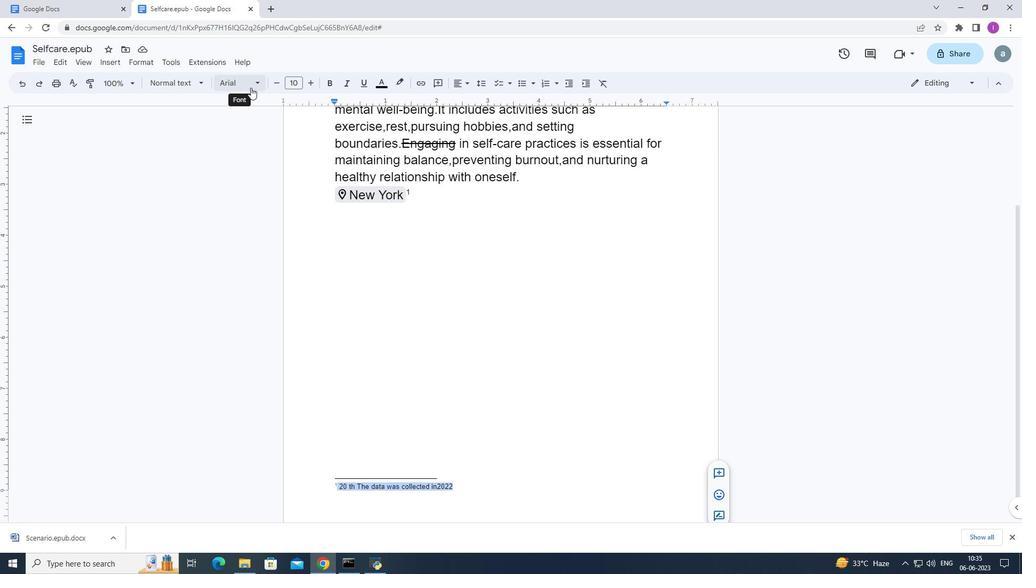 
Action: Mouse pressed left at (255, 80)
Screenshot: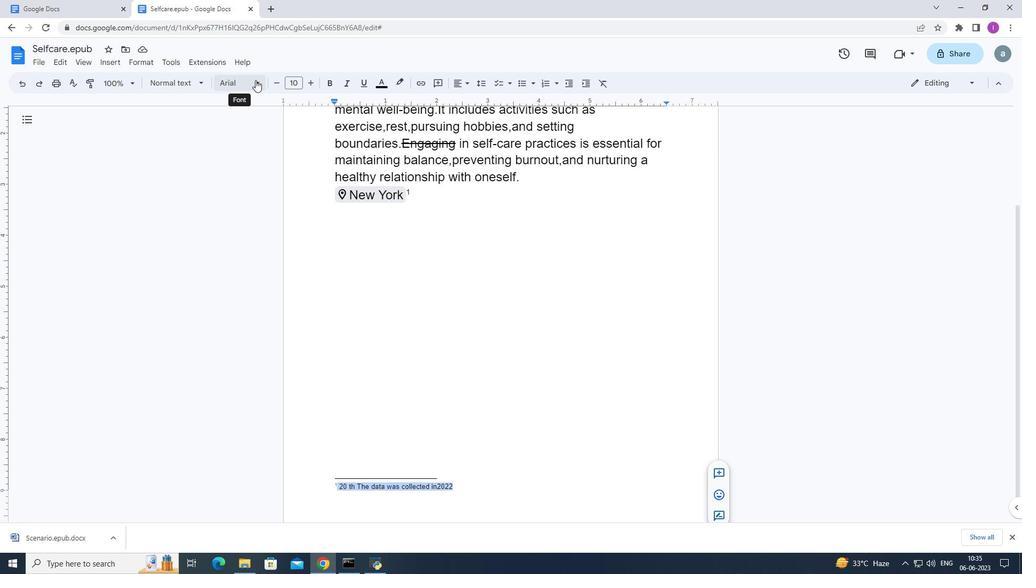 
Action: Mouse moved to (257, 252)
Screenshot: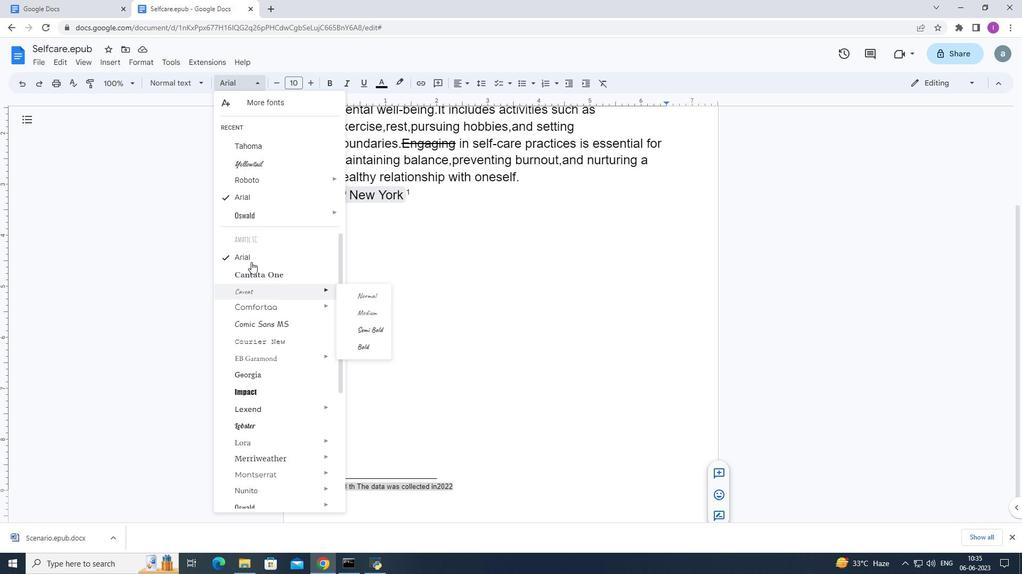 
Action: Mouse pressed left at (257, 252)
Screenshot: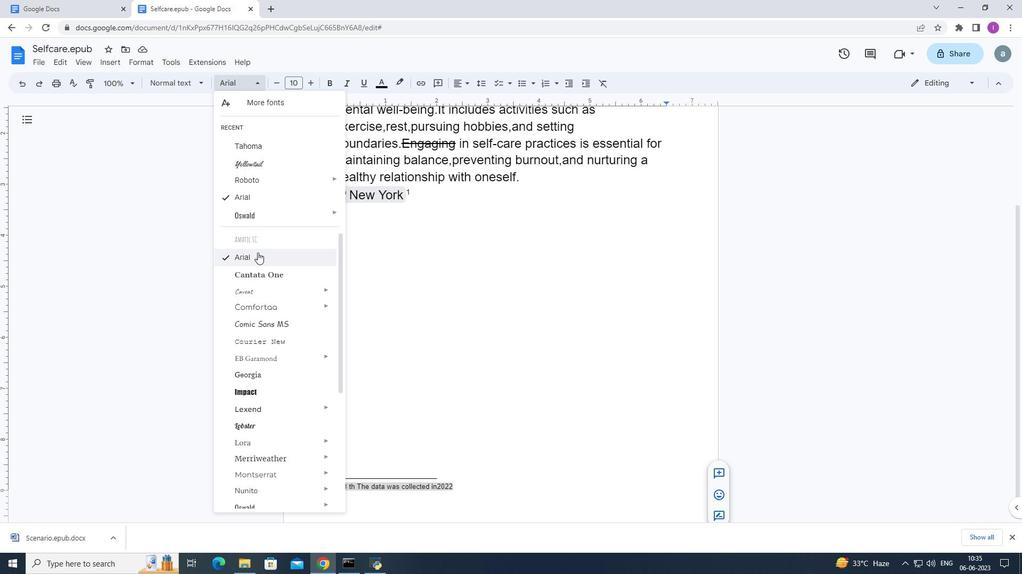 
Action: Mouse moved to (297, 85)
Screenshot: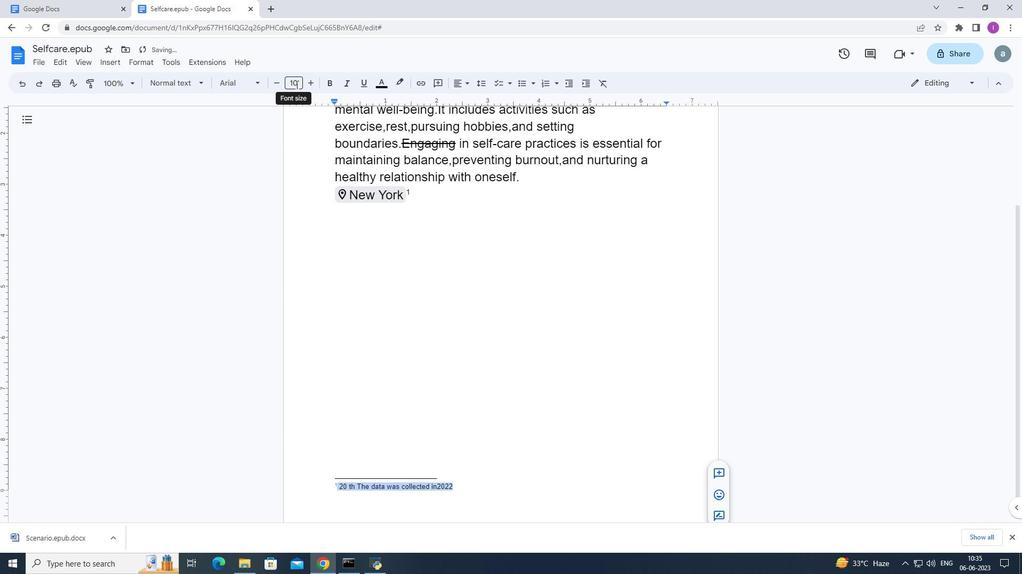 
Action: Mouse pressed left at (297, 85)
Screenshot: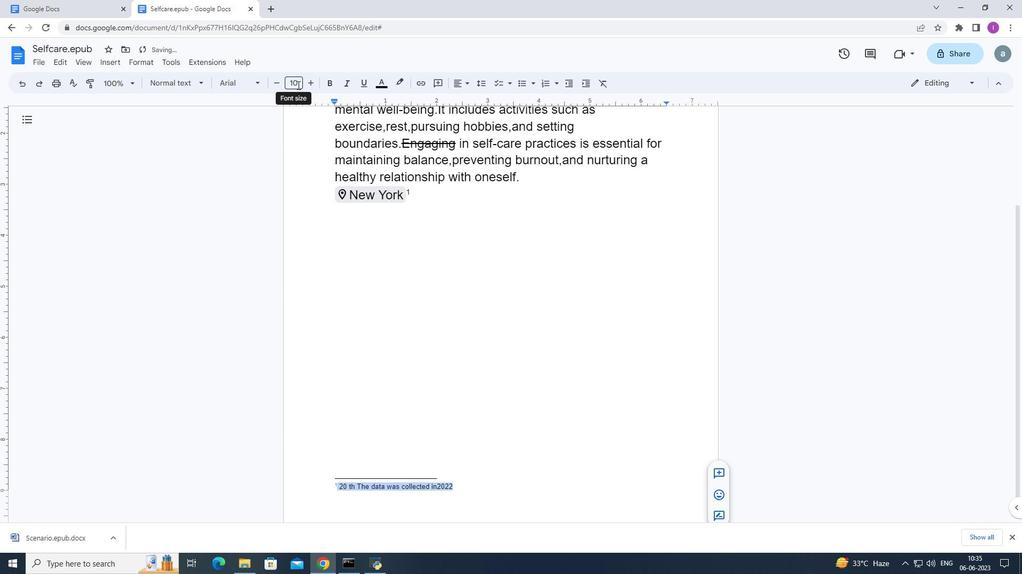 
Action: Mouse moved to (292, 97)
Screenshot: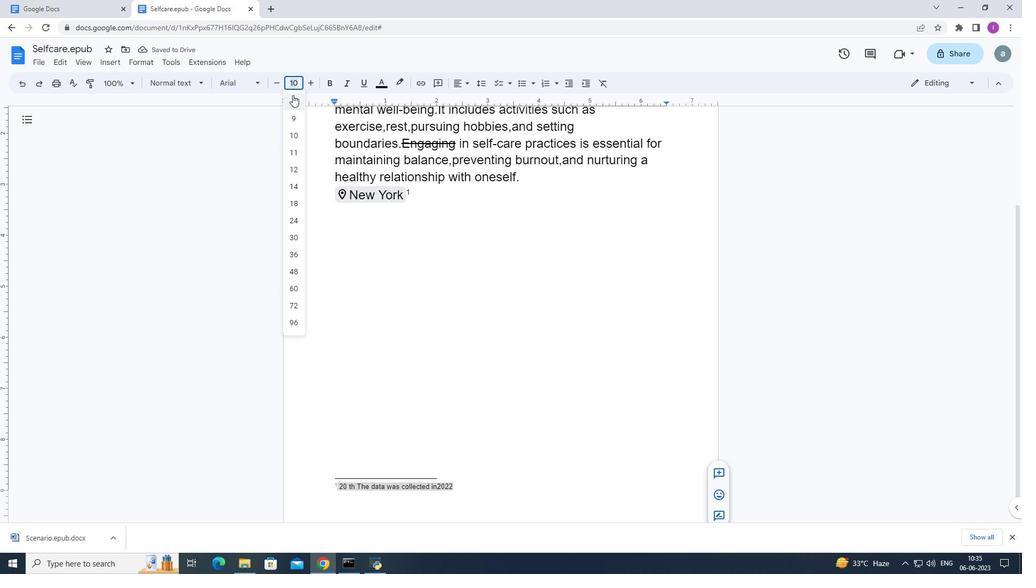 
Action: Mouse pressed left at (292, 97)
Screenshot: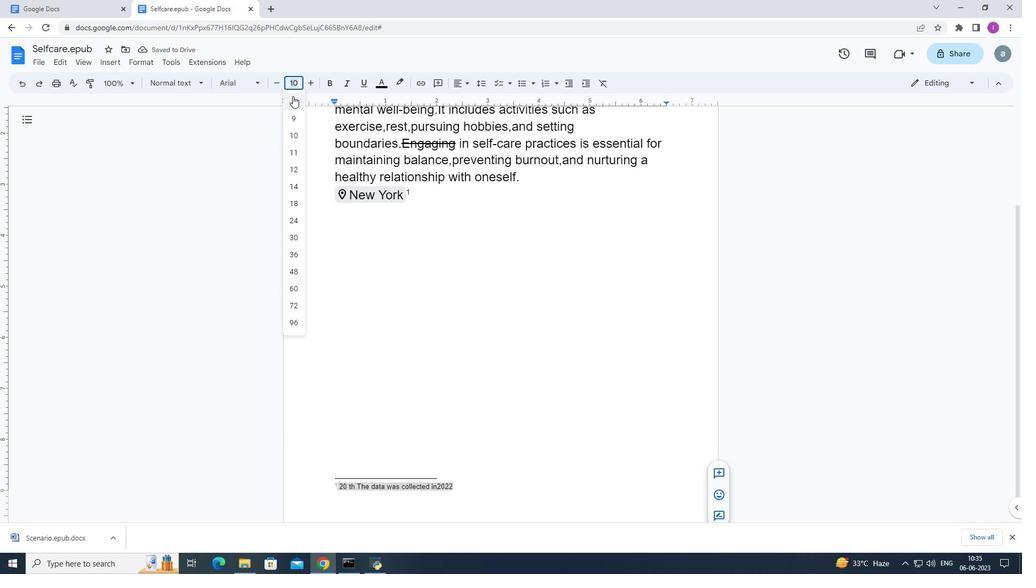 
Action: Mouse moved to (198, 387)
Screenshot: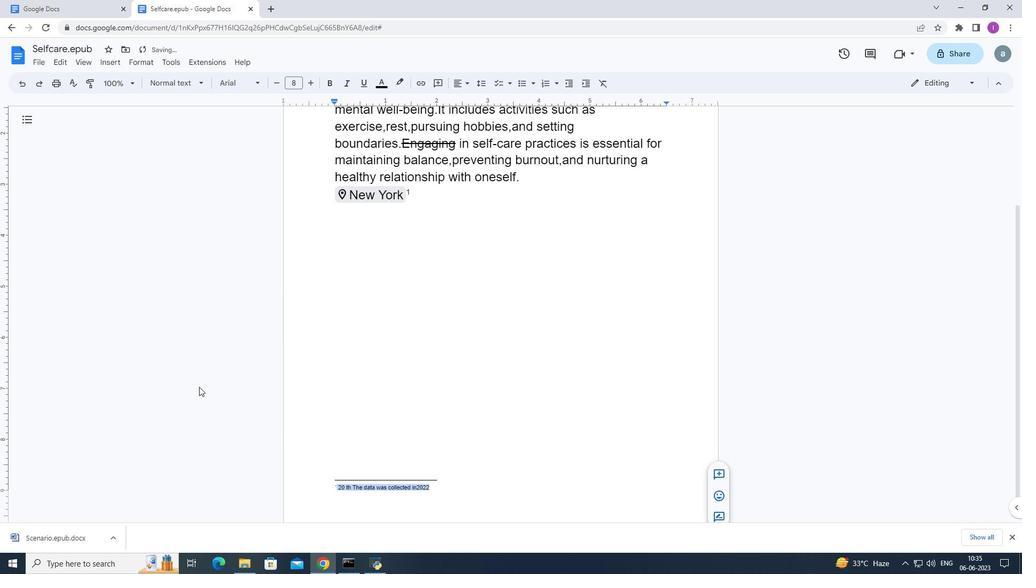 
